 Task: Add Sprouts Himalayan Sea Salt Grinder to the cart.
Action: Mouse moved to (17, 65)
Screenshot: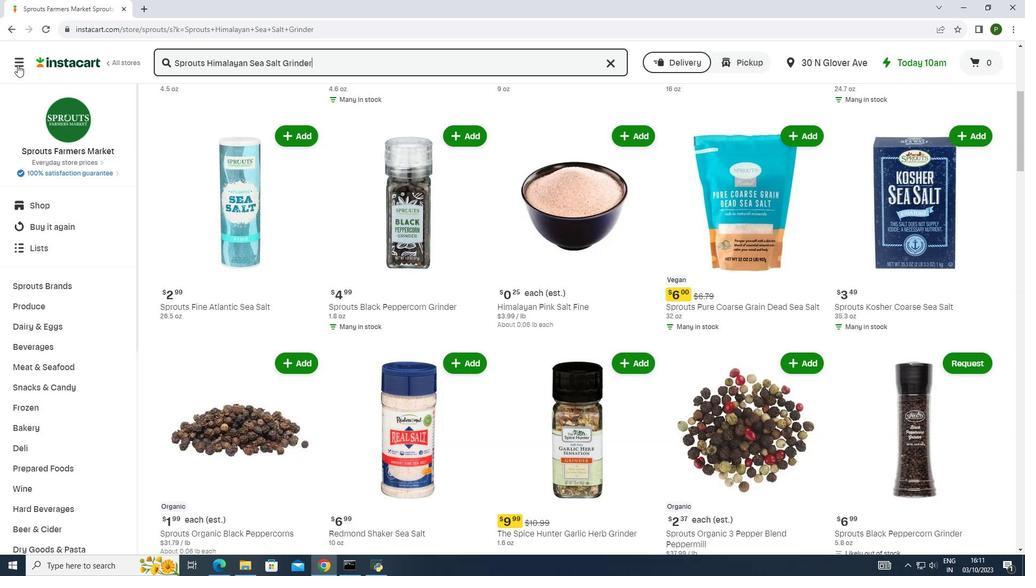 
Action: Mouse pressed left at (17, 65)
Screenshot: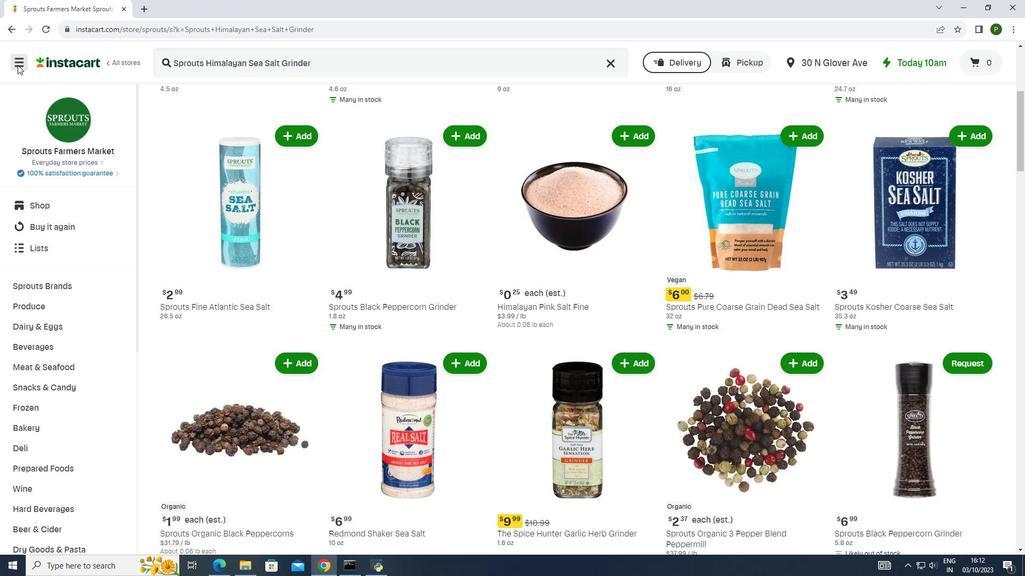 
Action: Mouse moved to (47, 275)
Screenshot: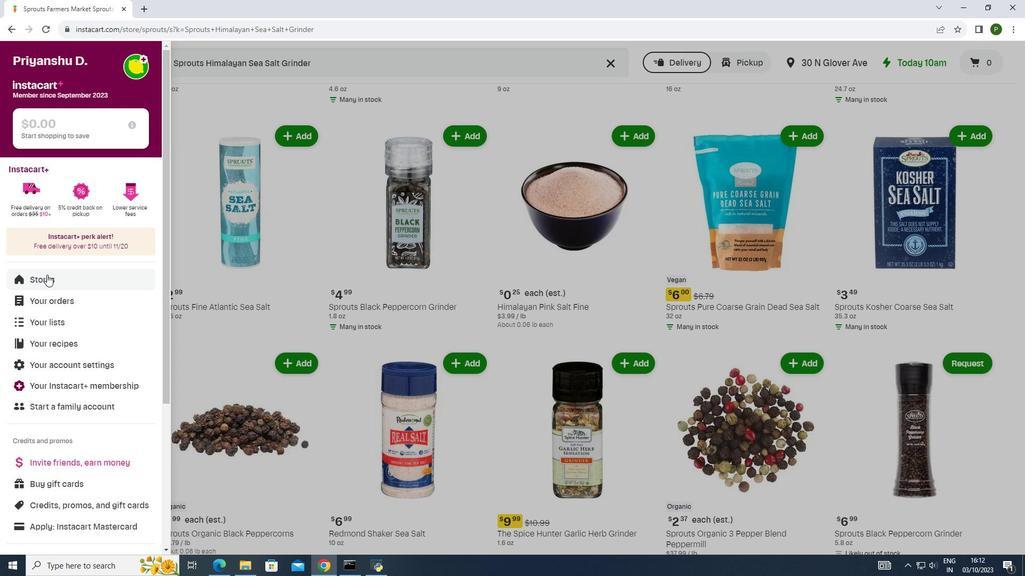
Action: Mouse pressed left at (47, 275)
Screenshot: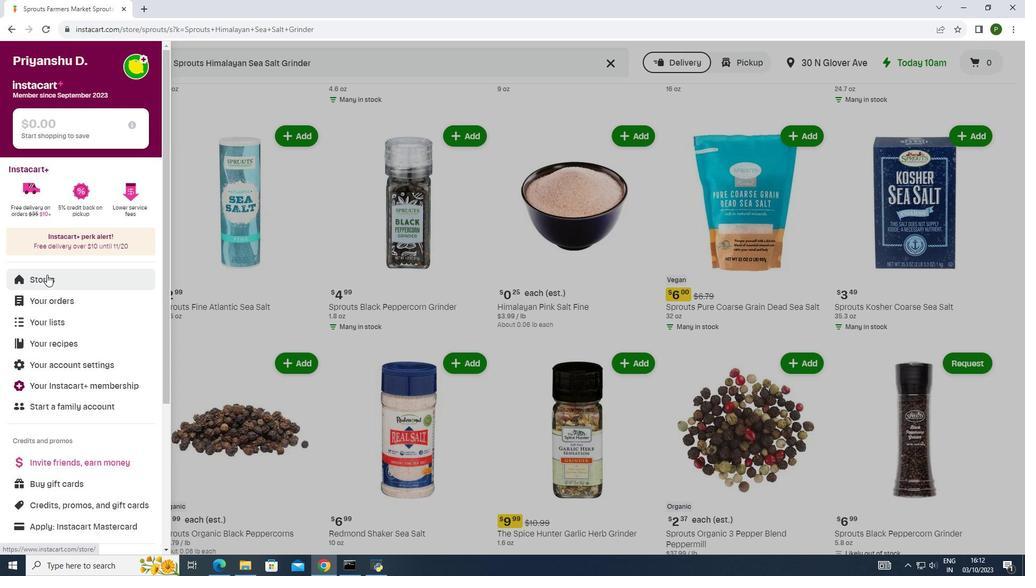 
Action: Mouse moved to (239, 110)
Screenshot: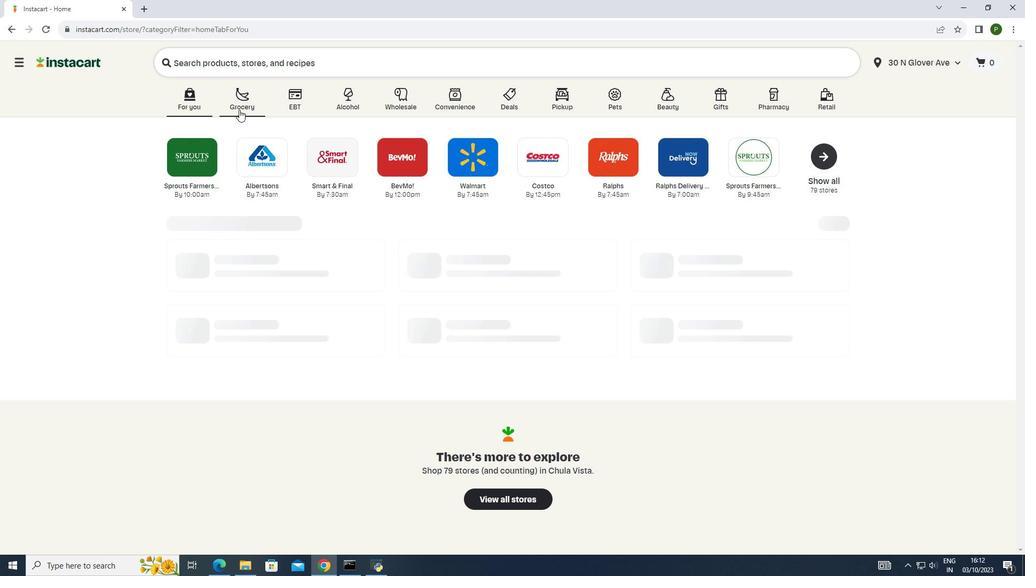 
Action: Mouse pressed left at (239, 110)
Screenshot: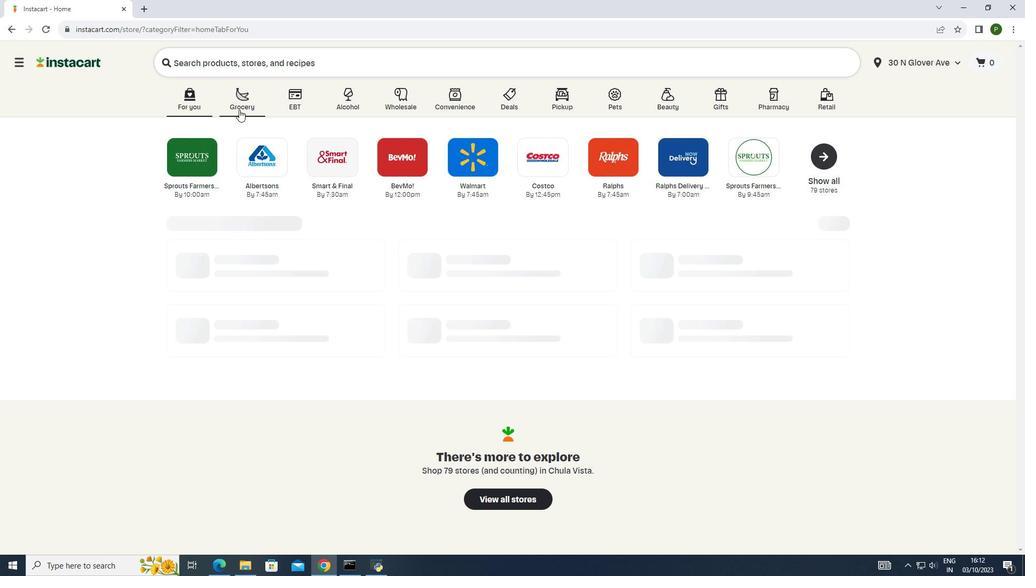 
Action: Mouse moved to (539, 157)
Screenshot: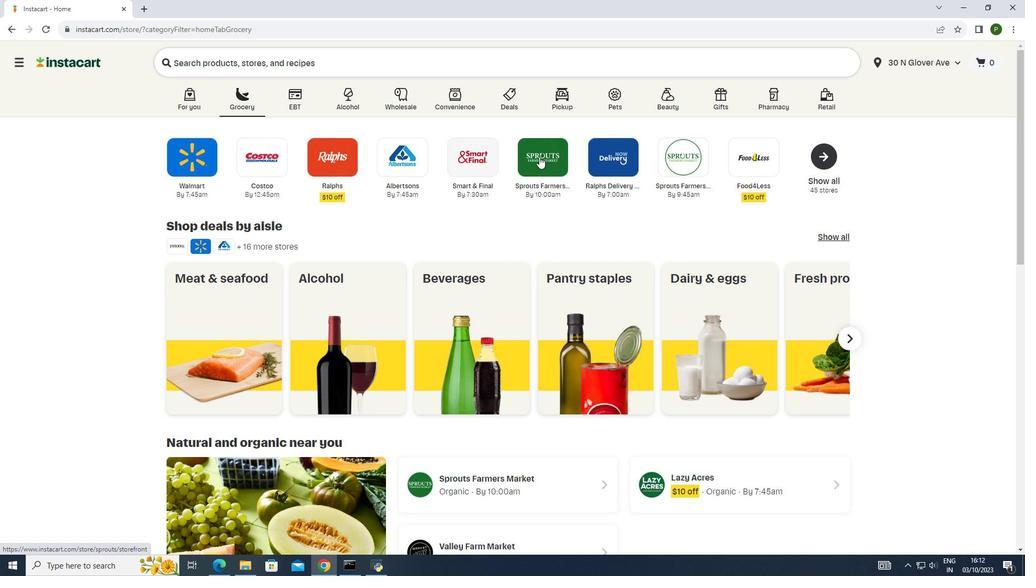 
Action: Mouse pressed left at (539, 157)
Screenshot: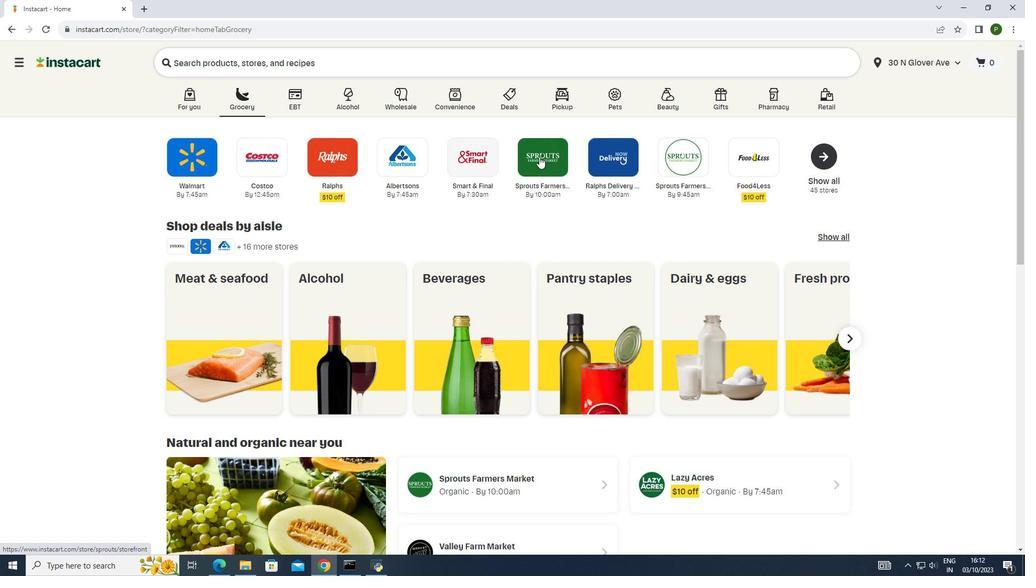 
Action: Mouse moved to (77, 288)
Screenshot: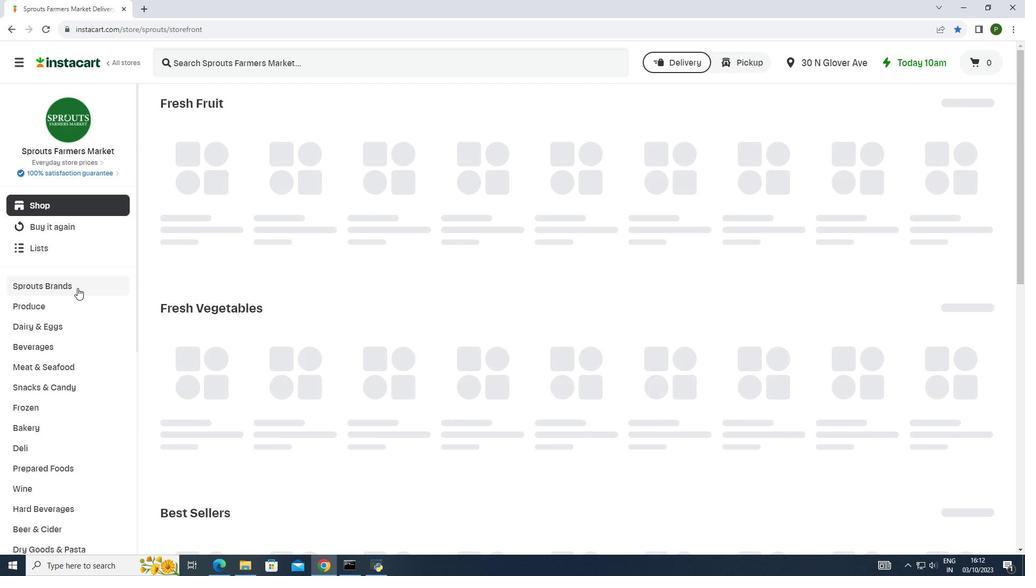 
Action: Mouse pressed left at (77, 288)
Screenshot: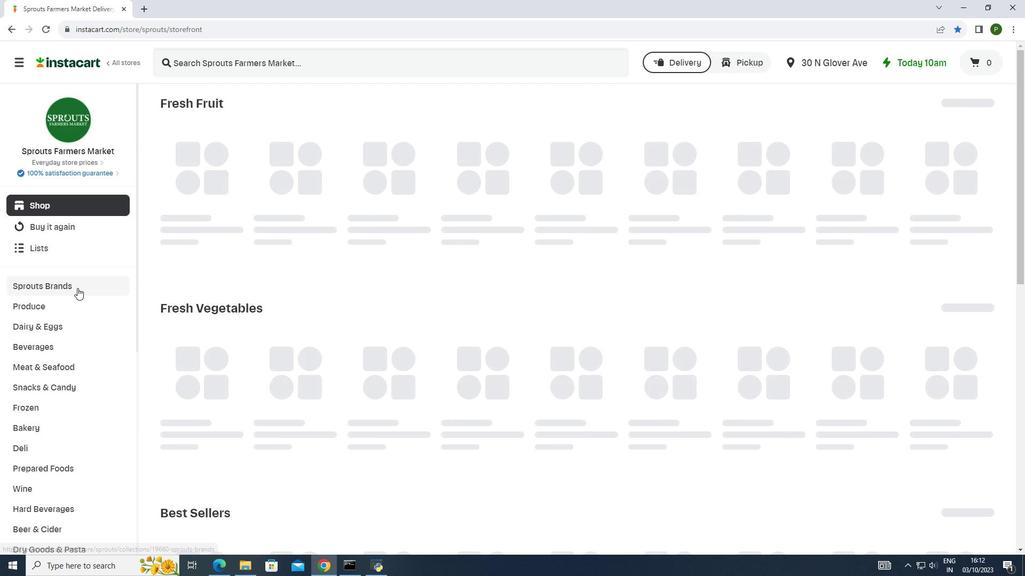 
Action: Mouse moved to (52, 364)
Screenshot: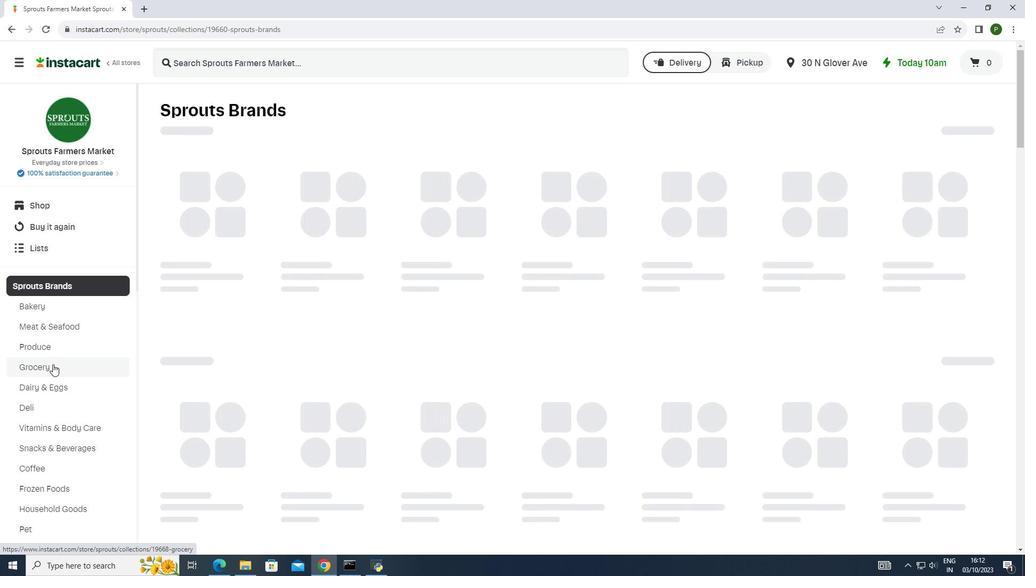 
Action: Mouse pressed left at (52, 364)
Screenshot: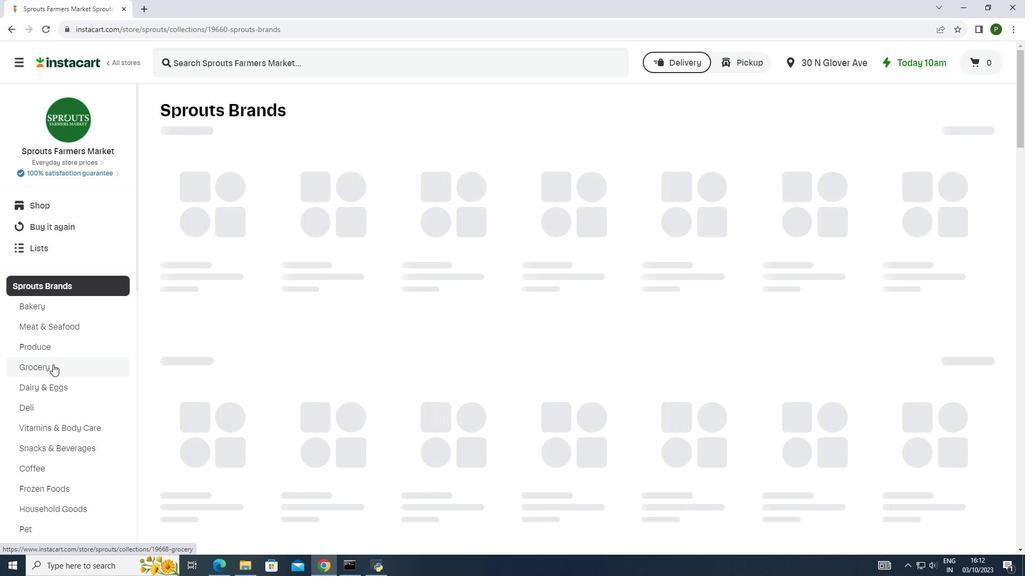 
Action: Mouse moved to (215, 213)
Screenshot: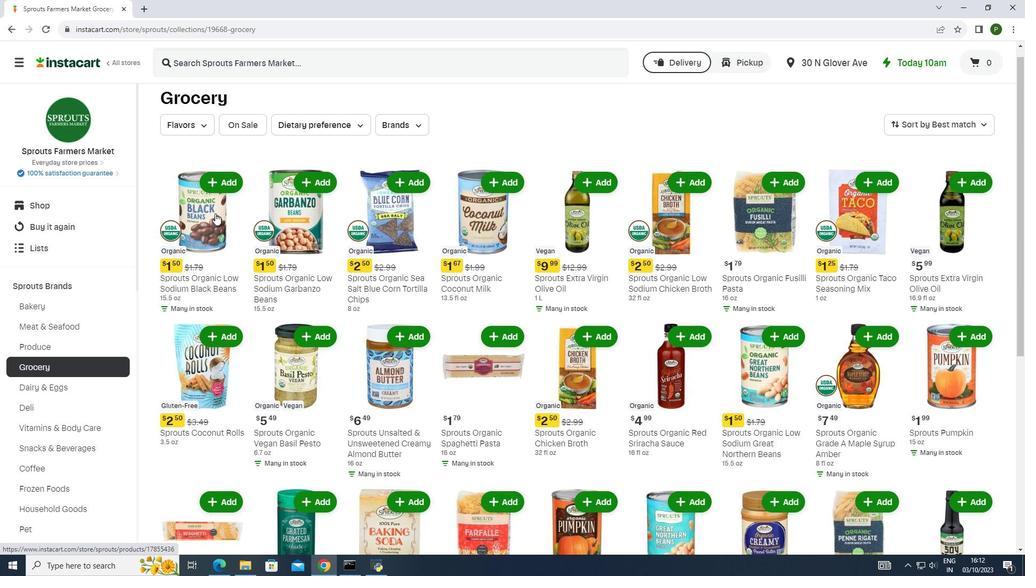 
Action: Mouse scrolled (215, 213) with delta (0, 0)
Screenshot: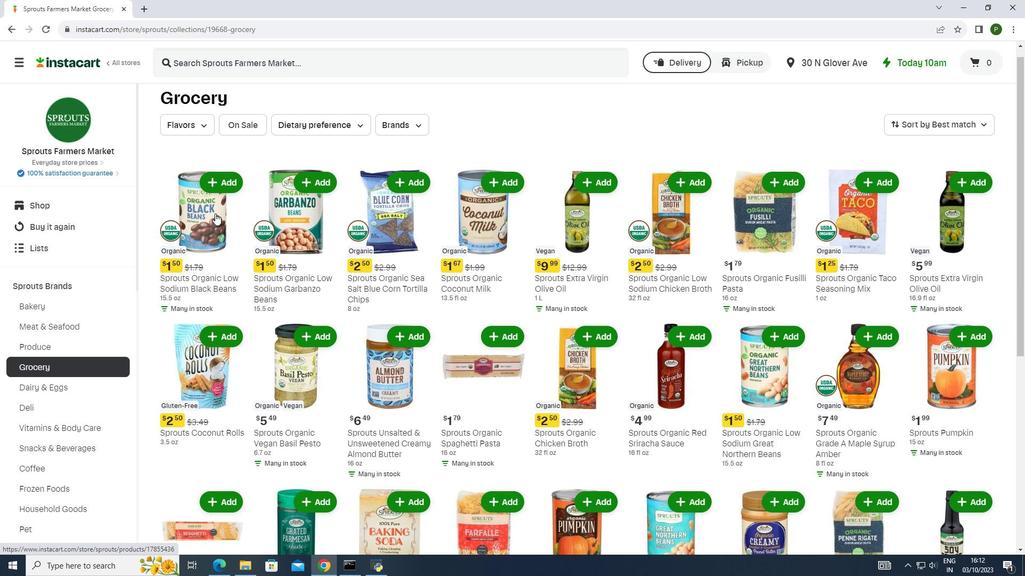
Action: Mouse moved to (216, 213)
Screenshot: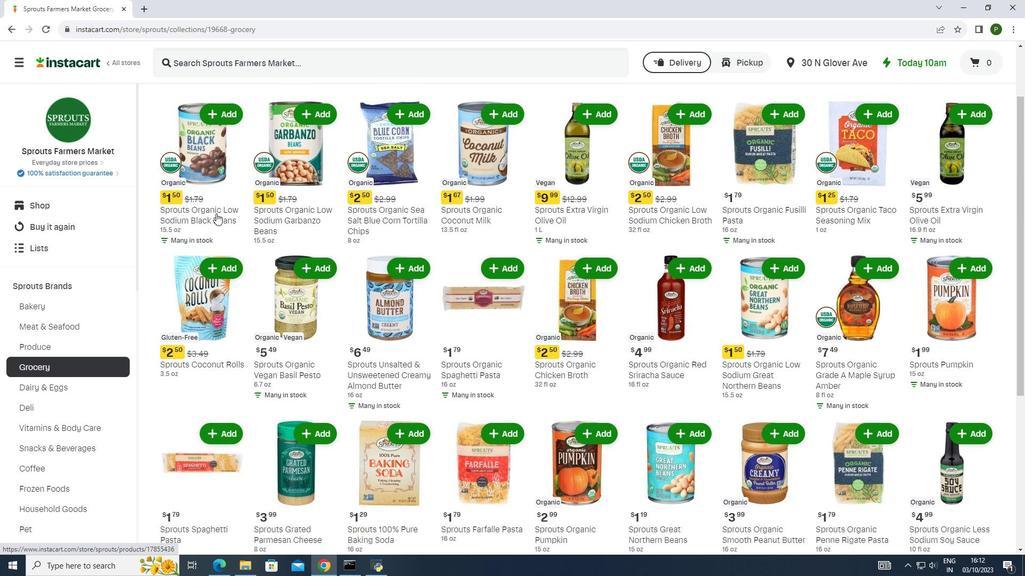 
Action: Mouse scrolled (216, 213) with delta (0, 0)
Screenshot: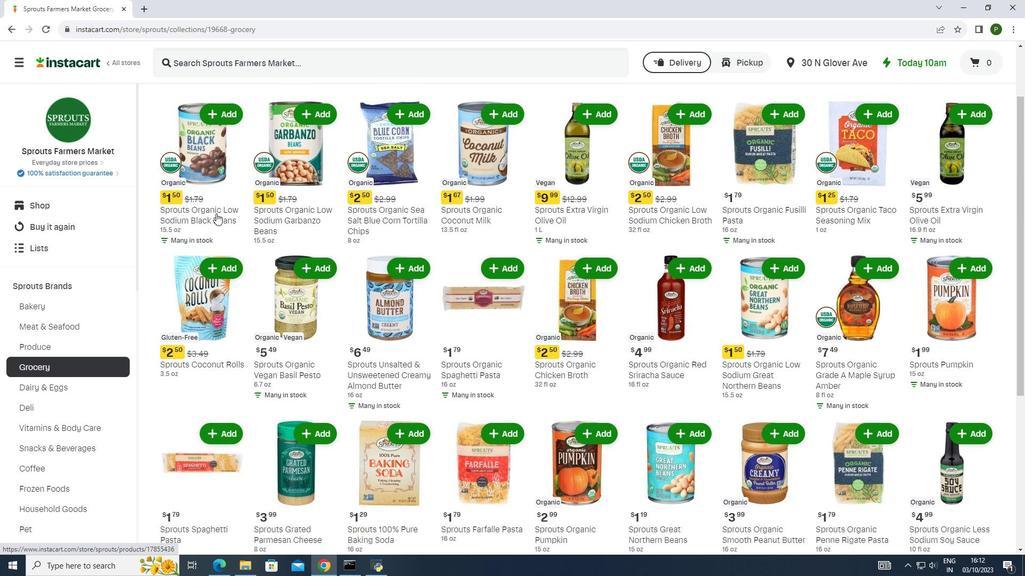 
Action: Mouse scrolled (216, 213) with delta (0, 0)
Screenshot: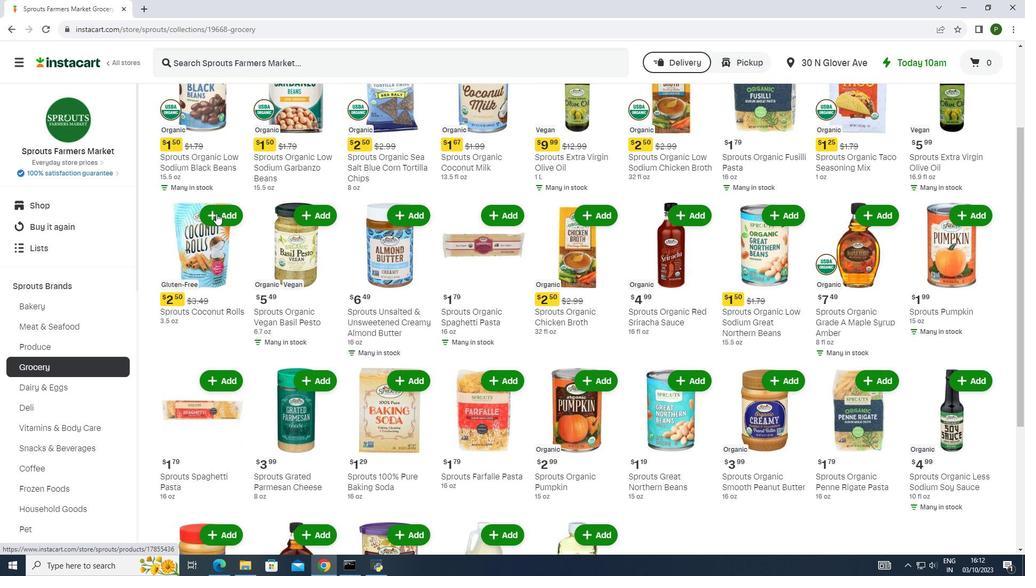
Action: Mouse scrolled (216, 213) with delta (0, 0)
Screenshot: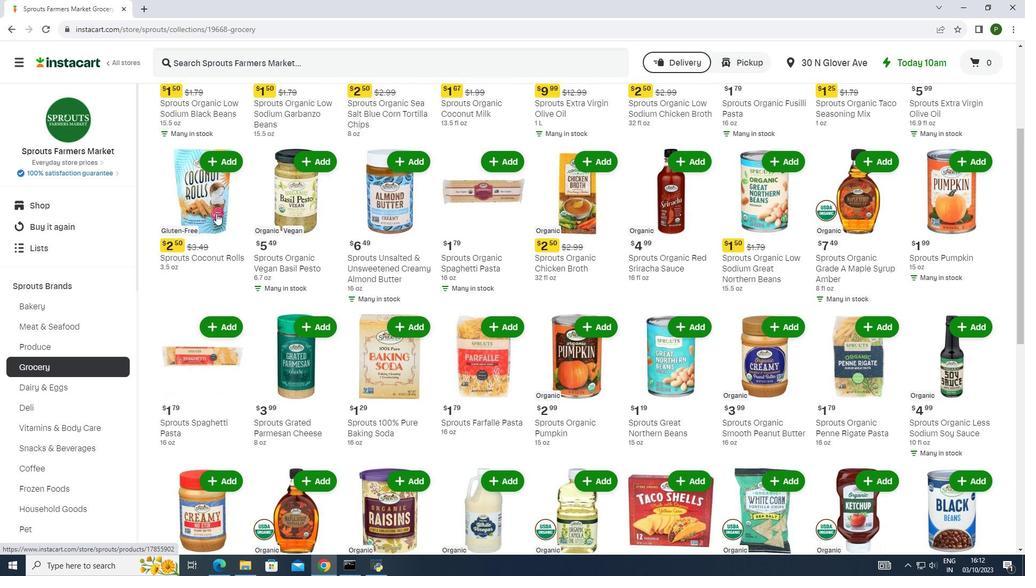 
Action: Mouse scrolled (216, 213) with delta (0, 0)
Screenshot: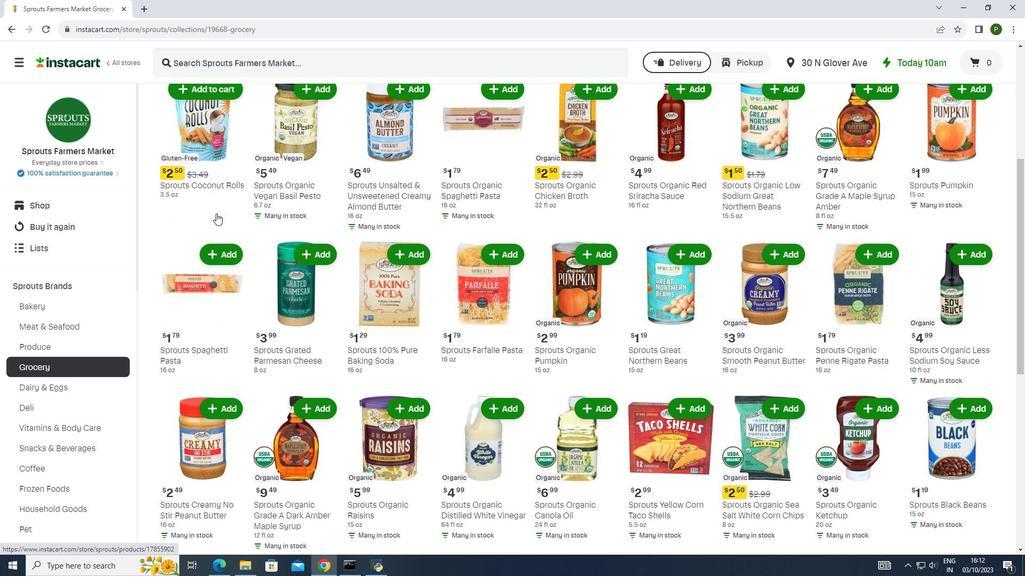 
Action: Mouse scrolled (216, 213) with delta (0, 0)
Screenshot: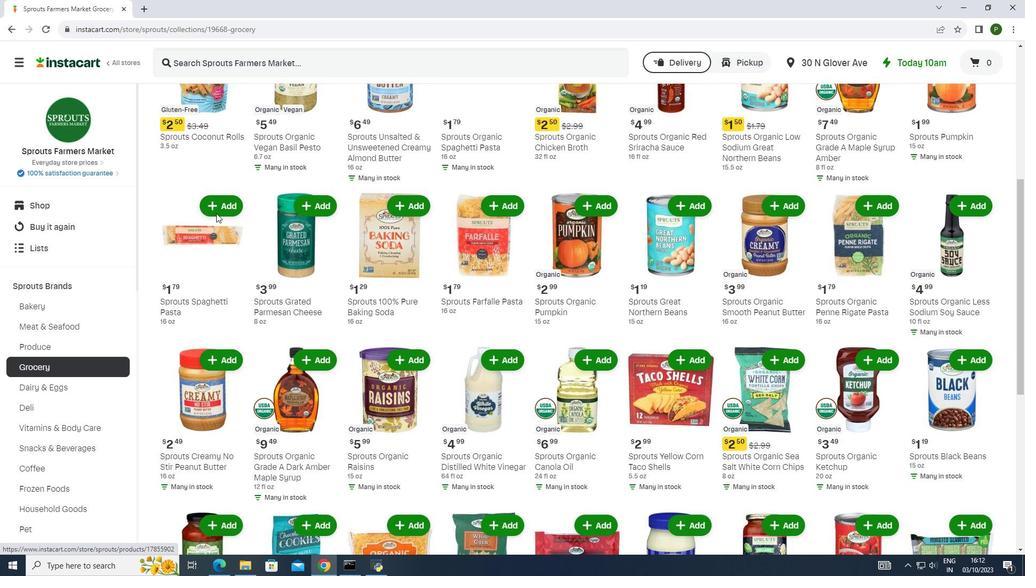 
Action: Mouse scrolled (216, 213) with delta (0, 0)
Screenshot: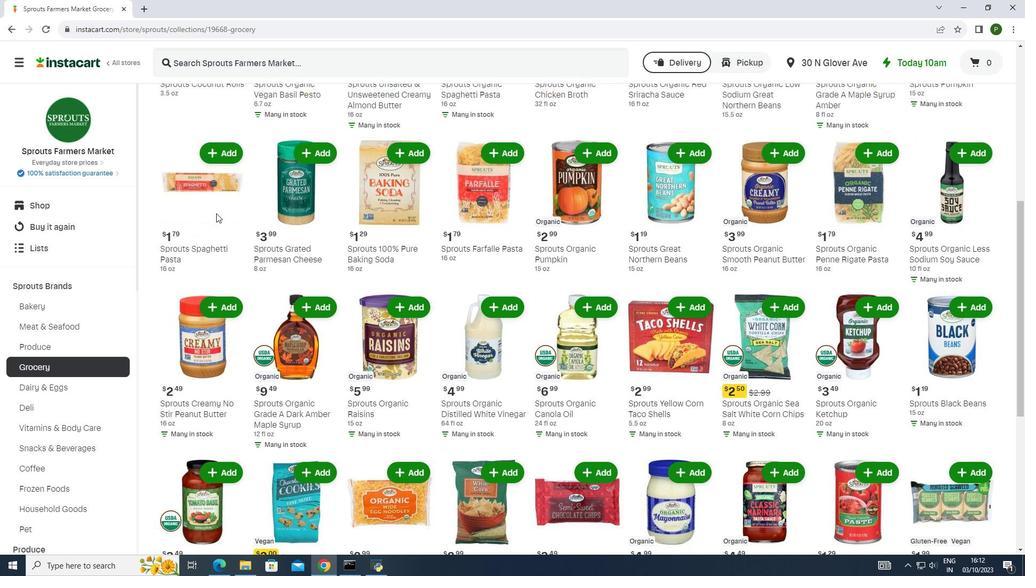 
Action: Mouse scrolled (216, 213) with delta (0, 0)
Screenshot: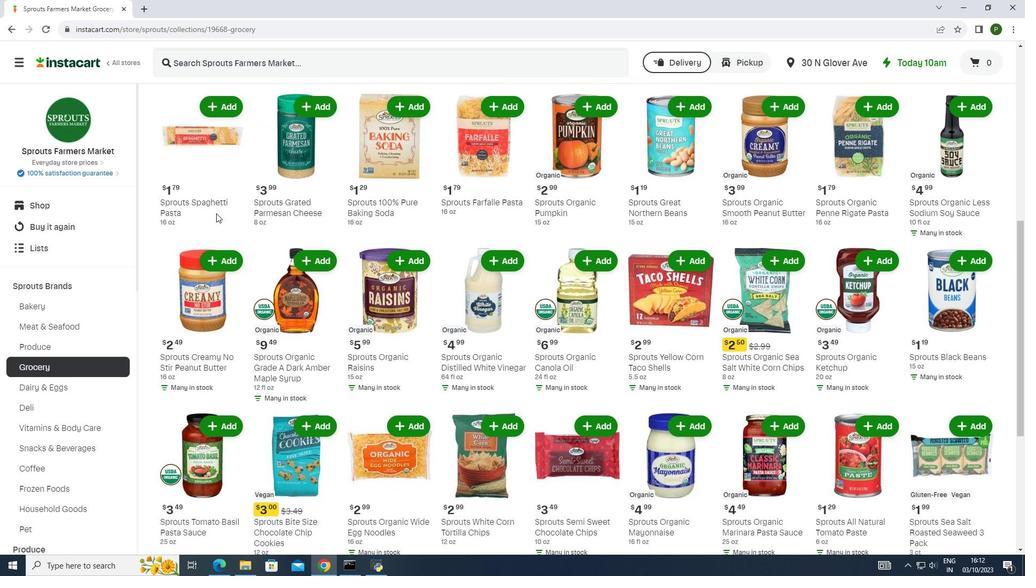 
Action: Mouse scrolled (216, 213) with delta (0, 0)
Screenshot: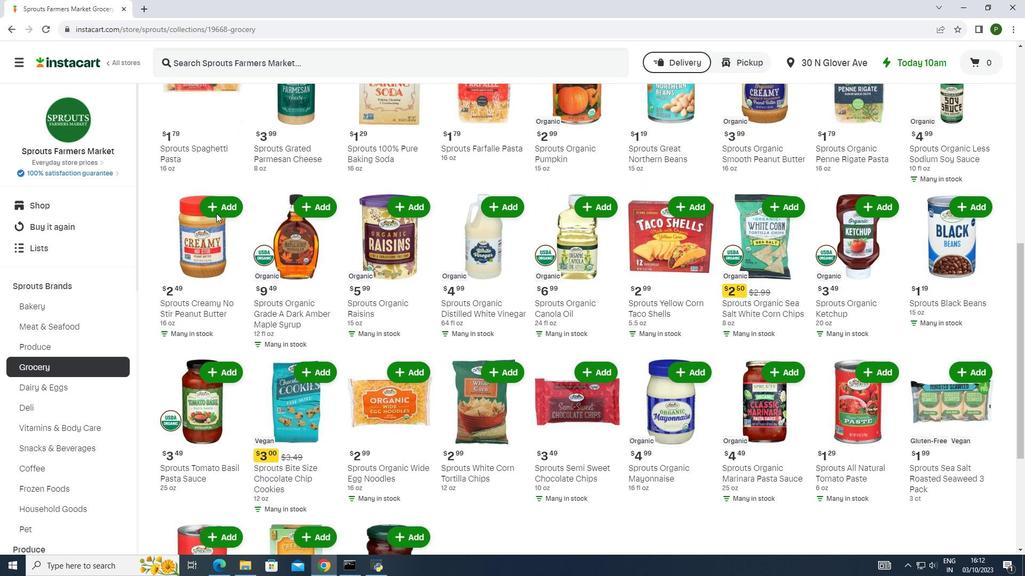 
Action: Mouse scrolled (216, 213) with delta (0, 0)
Screenshot: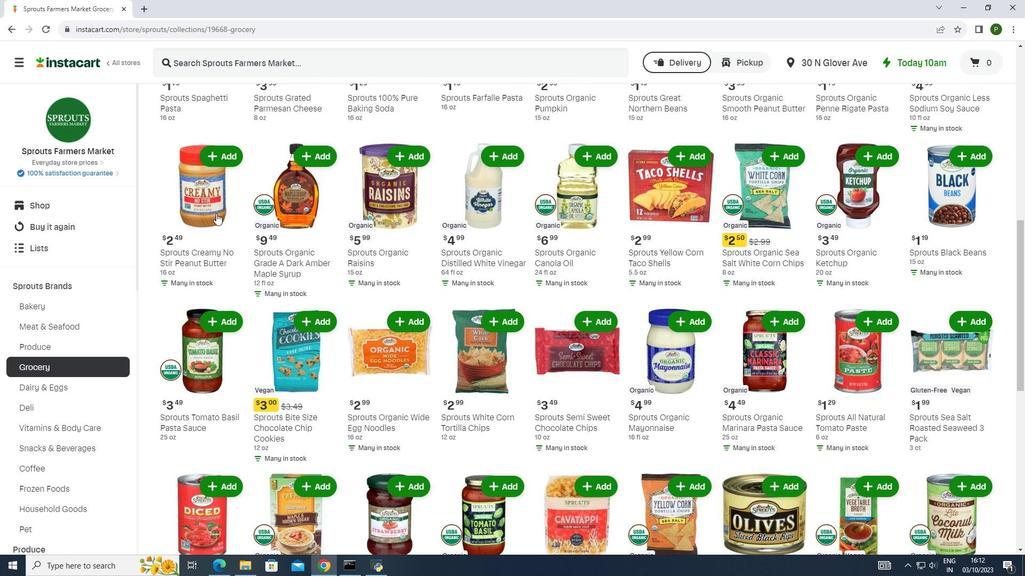 
Action: Mouse scrolled (216, 213) with delta (0, 0)
Screenshot: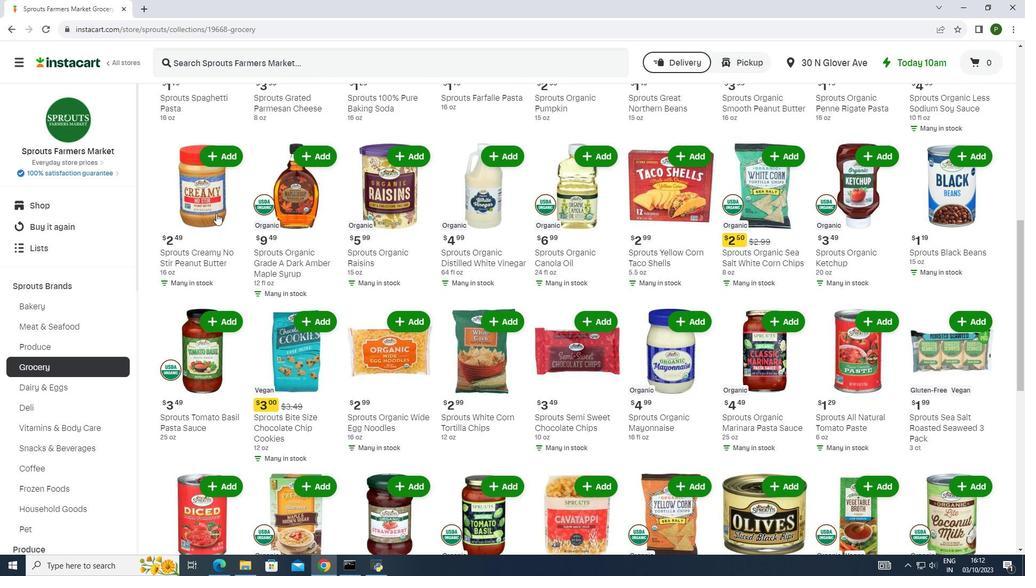 
Action: Mouse scrolled (216, 213) with delta (0, 0)
Screenshot: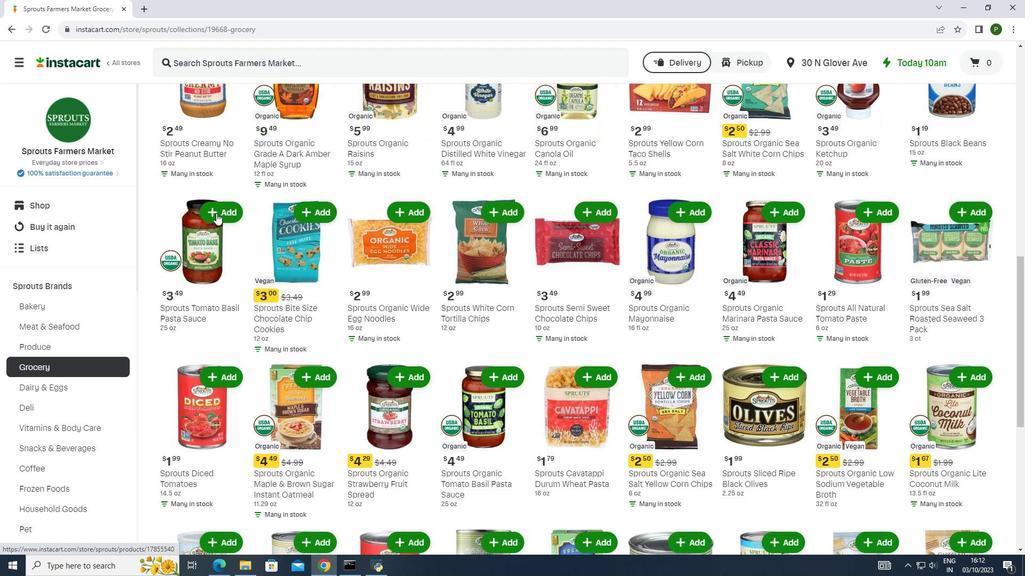 
Action: Mouse scrolled (216, 213) with delta (0, 0)
Screenshot: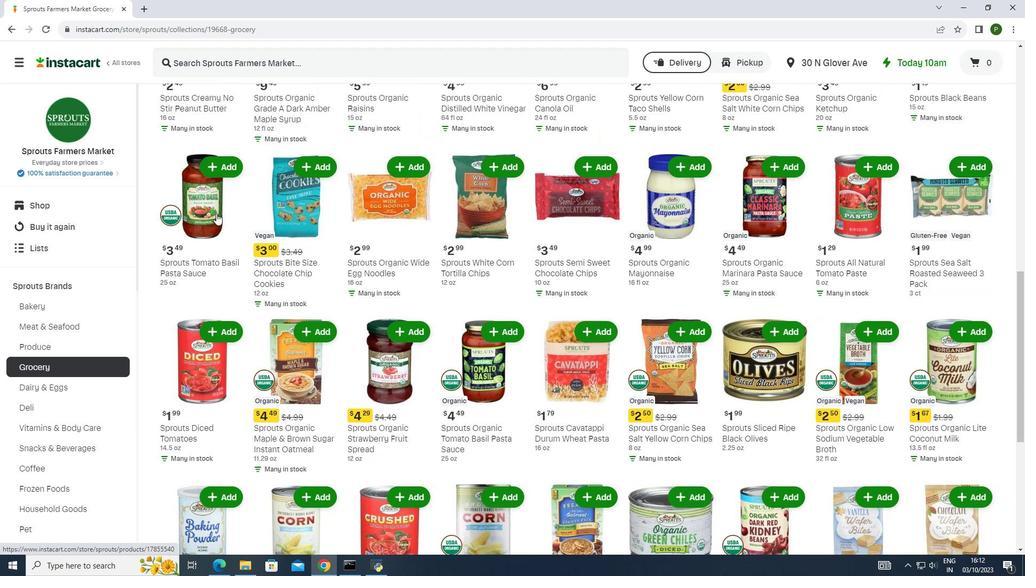 
Action: Mouse scrolled (216, 213) with delta (0, 0)
Screenshot: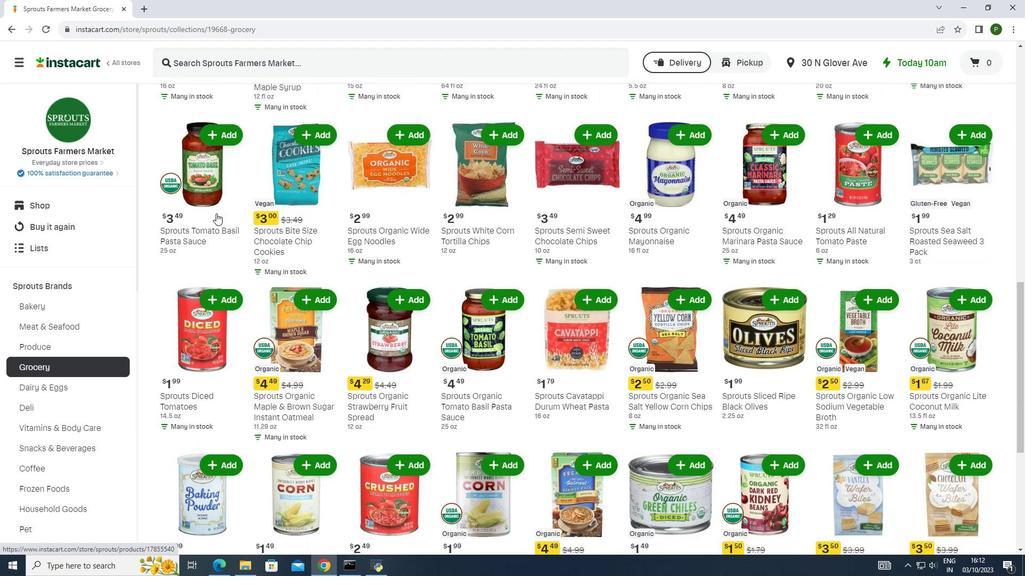 
Action: Mouse moved to (216, 214)
Screenshot: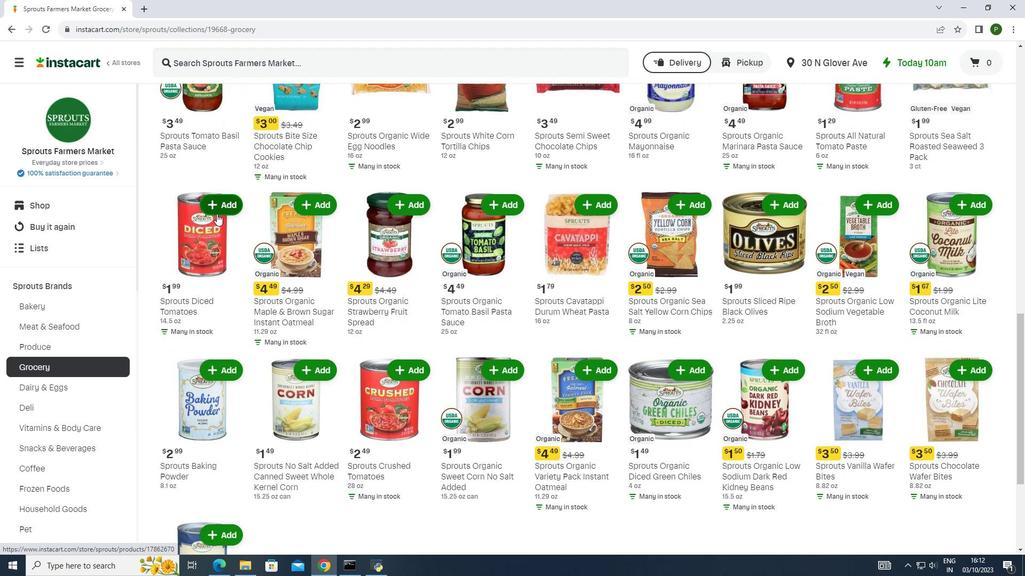 
Action: Mouse scrolled (216, 213) with delta (0, 0)
Screenshot: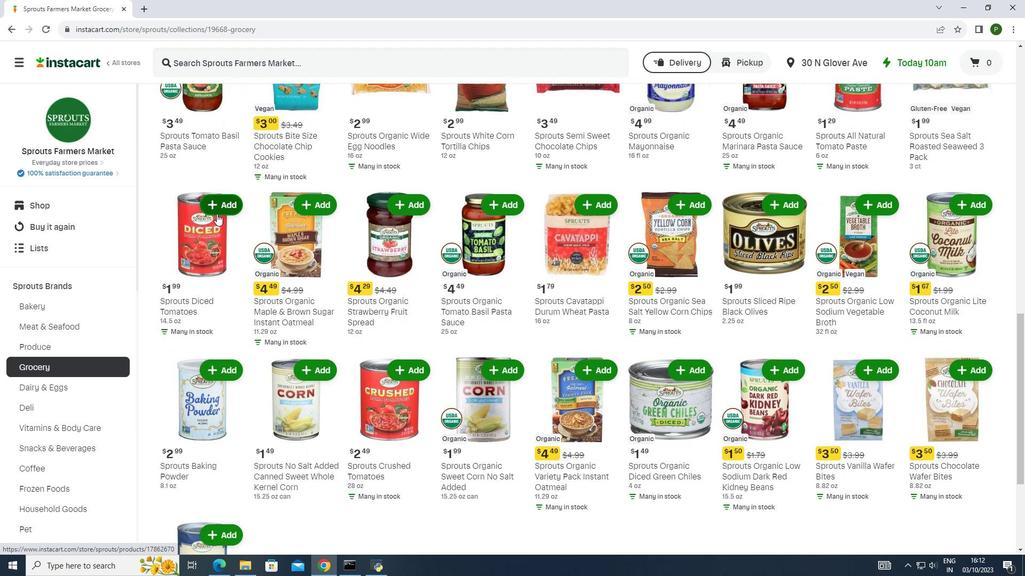 
Action: Mouse scrolled (216, 213) with delta (0, 0)
Screenshot: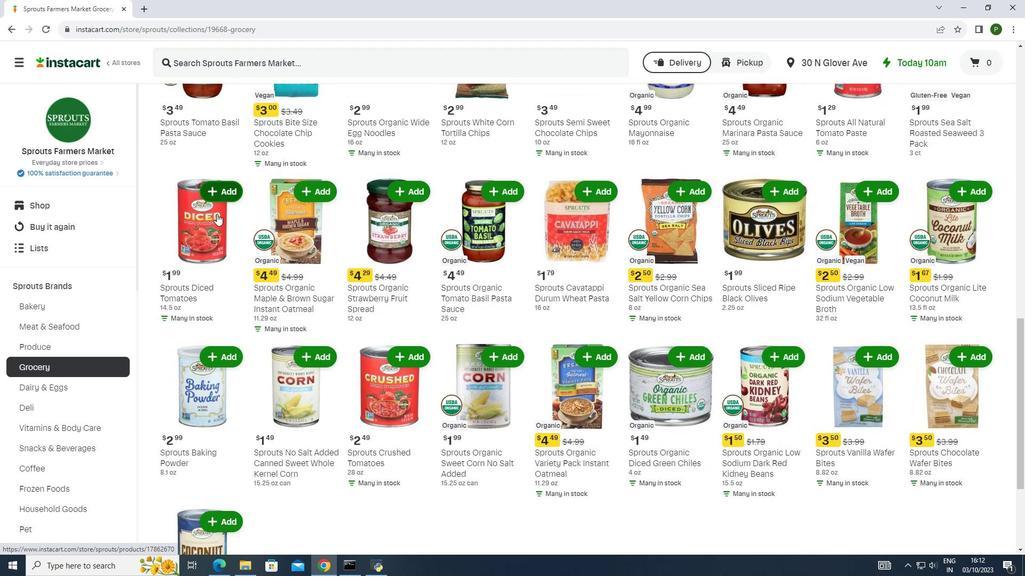 
Action: Mouse scrolled (216, 213) with delta (0, 0)
Screenshot: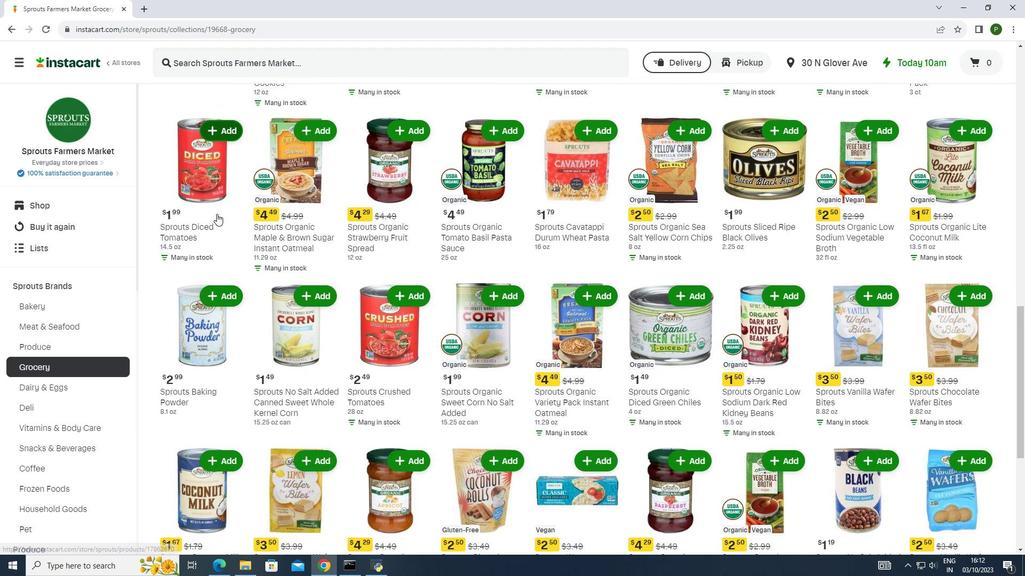 
Action: Mouse scrolled (216, 213) with delta (0, 0)
Screenshot: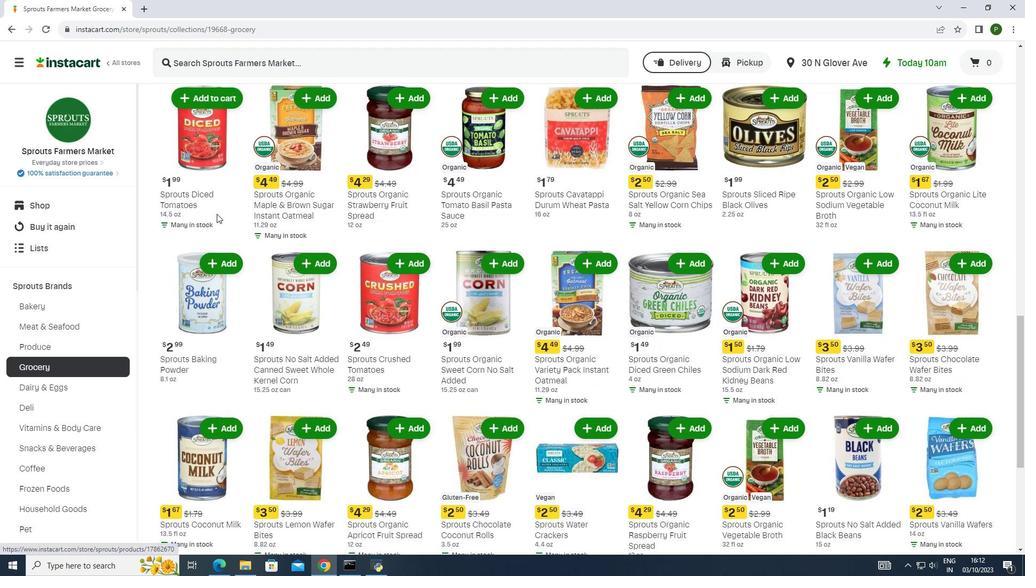 
Action: Mouse scrolled (216, 213) with delta (0, 0)
Screenshot: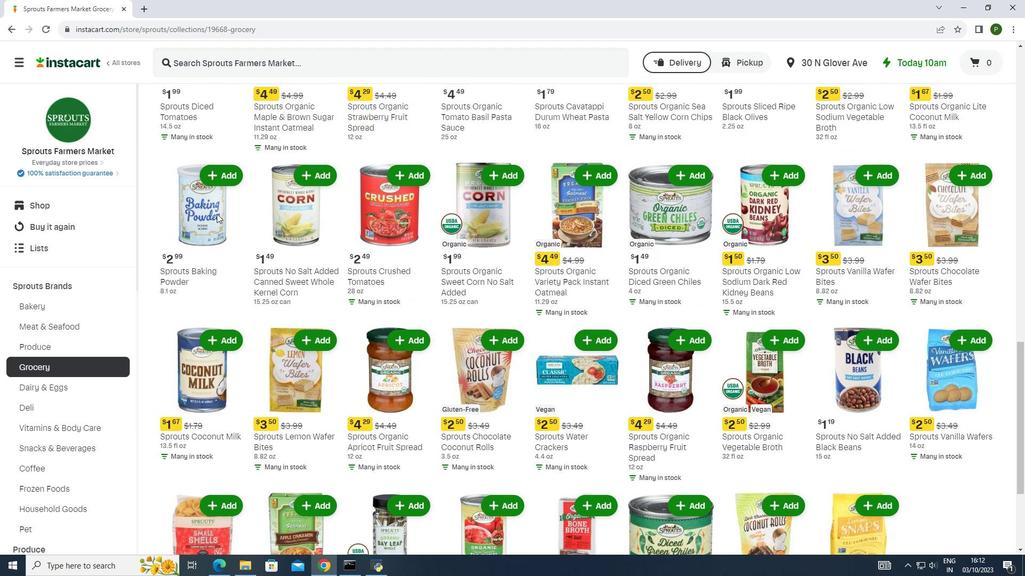 
Action: Mouse scrolled (216, 213) with delta (0, 0)
Screenshot: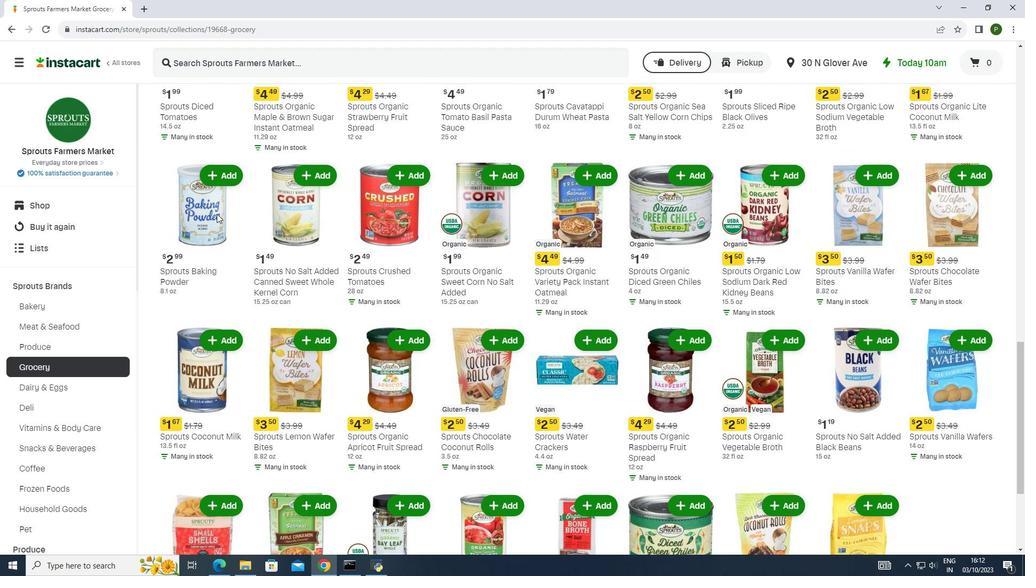 
Action: Mouse scrolled (216, 213) with delta (0, 0)
Screenshot: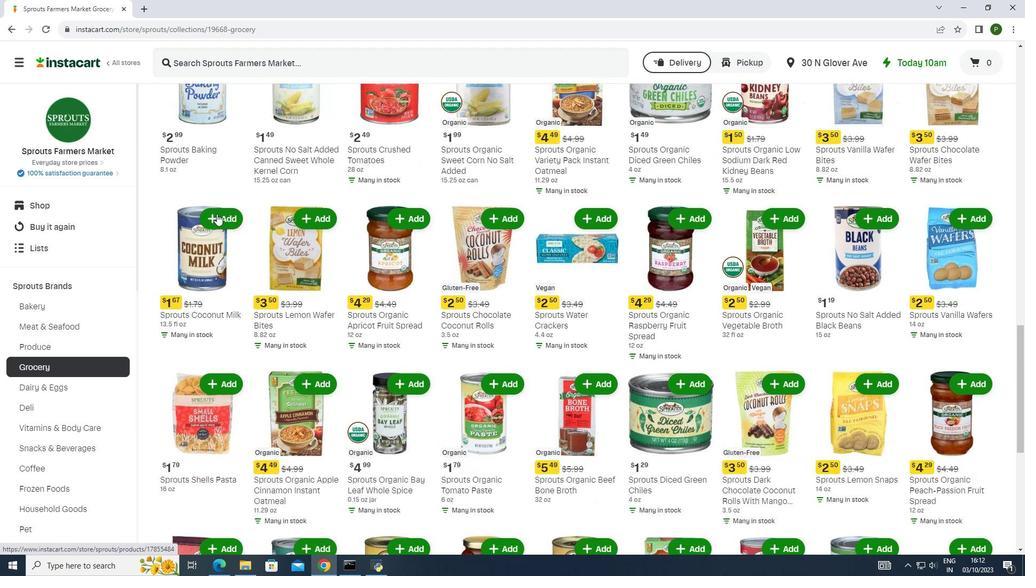 
Action: Mouse scrolled (216, 213) with delta (0, 0)
Screenshot: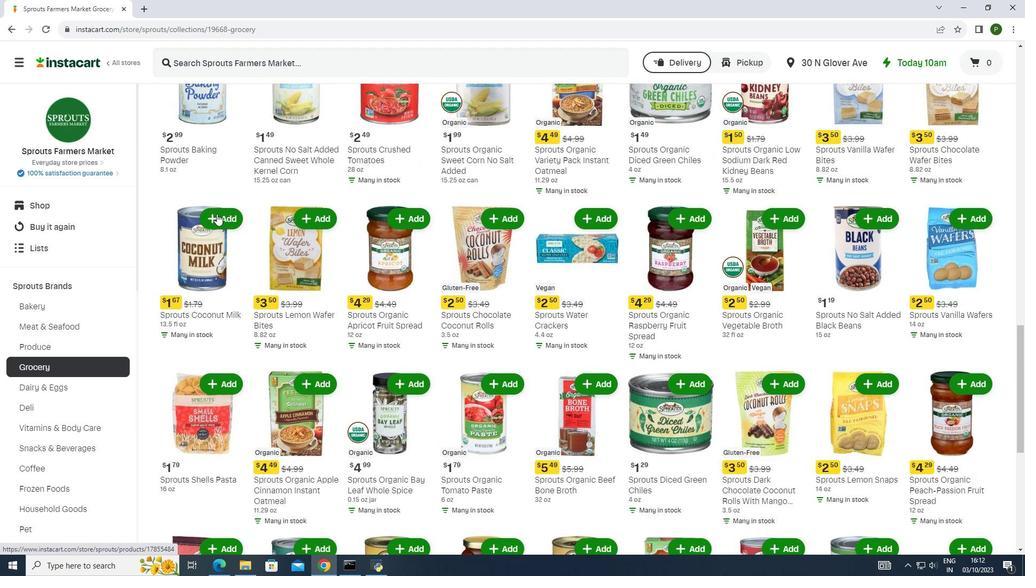 
Action: Mouse scrolled (216, 213) with delta (0, 0)
Screenshot: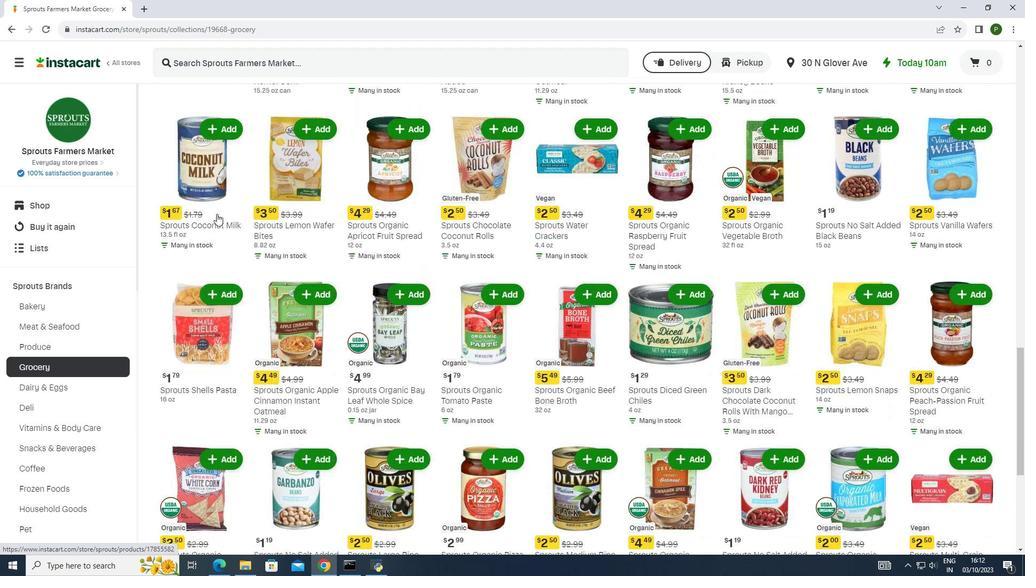 
Action: Mouse scrolled (216, 213) with delta (0, 0)
Screenshot: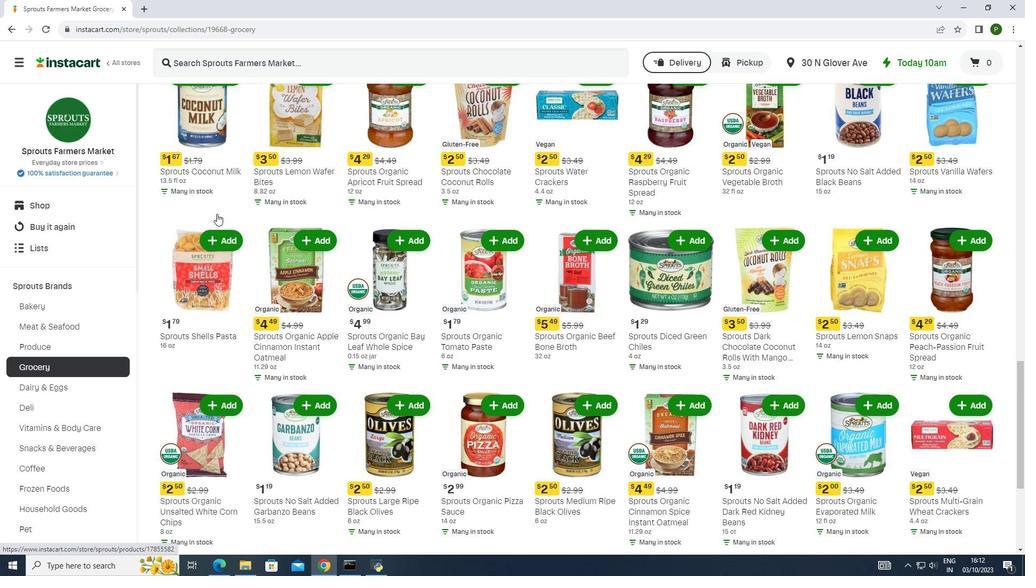 
Action: Mouse scrolled (216, 213) with delta (0, 0)
Screenshot: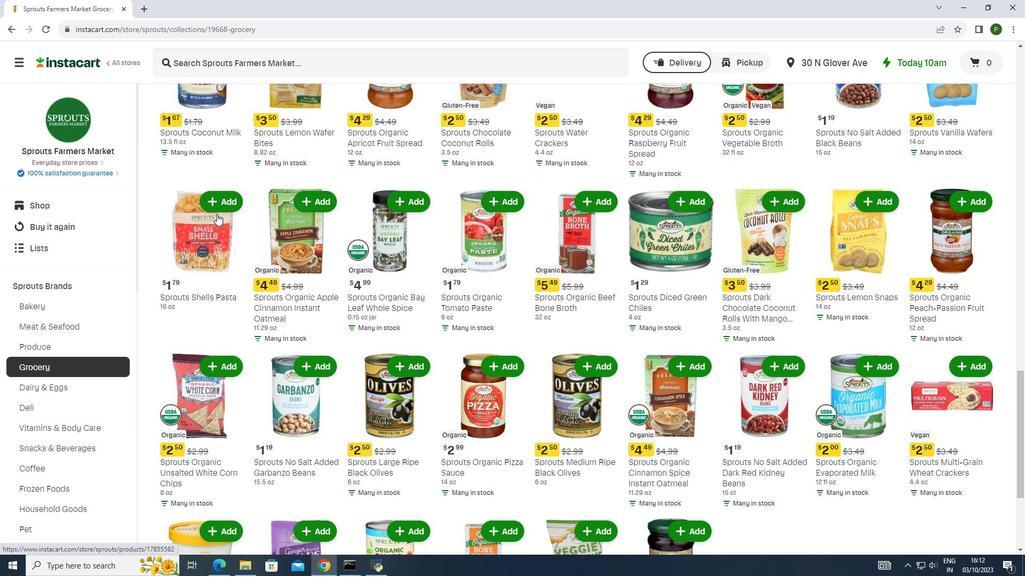 
Action: Mouse scrolled (216, 213) with delta (0, 0)
Screenshot: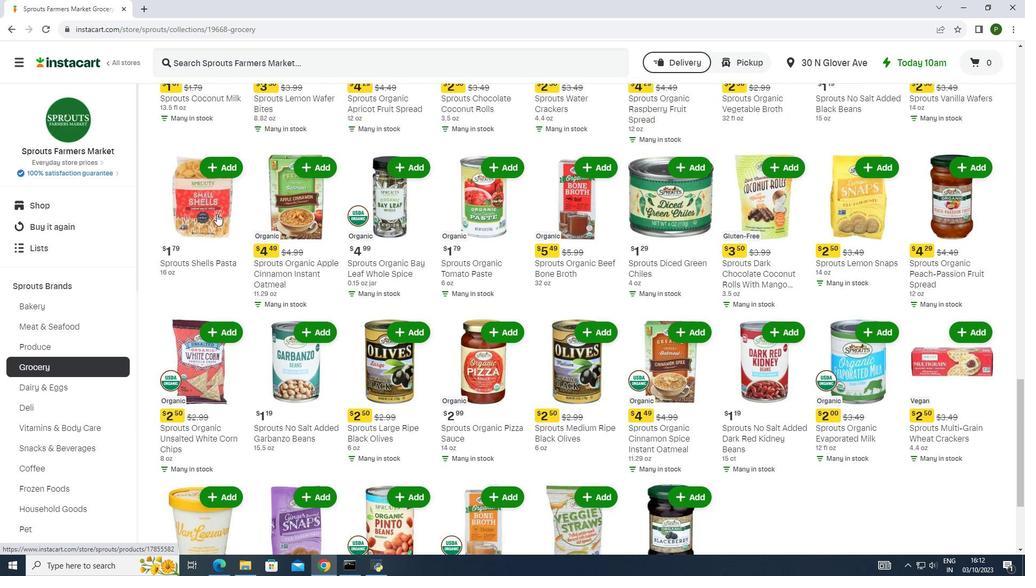 
Action: Mouse scrolled (216, 213) with delta (0, 0)
Screenshot: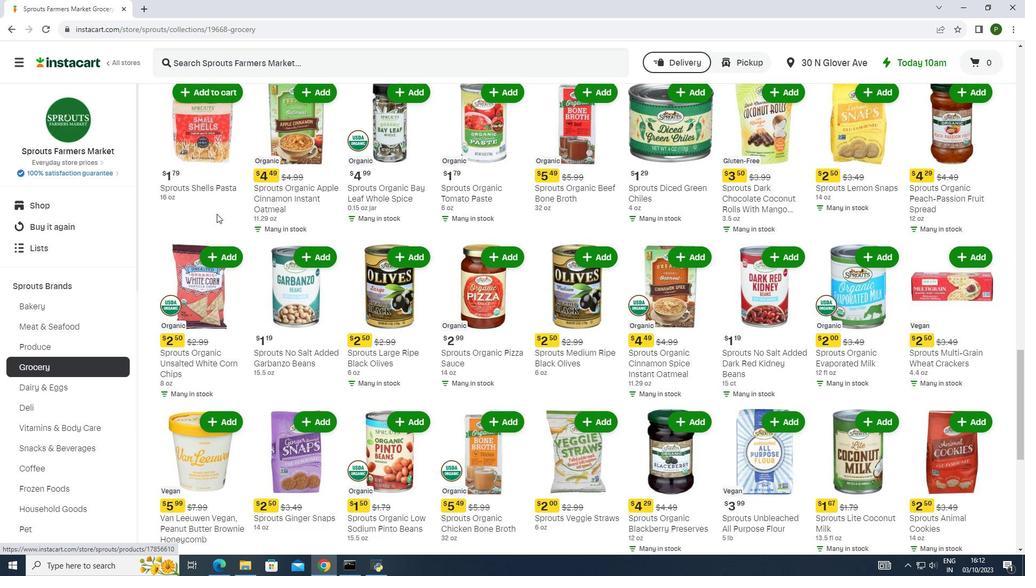 
Action: Mouse scrolled (216, 213) with delta (0, 0)
Screenshot: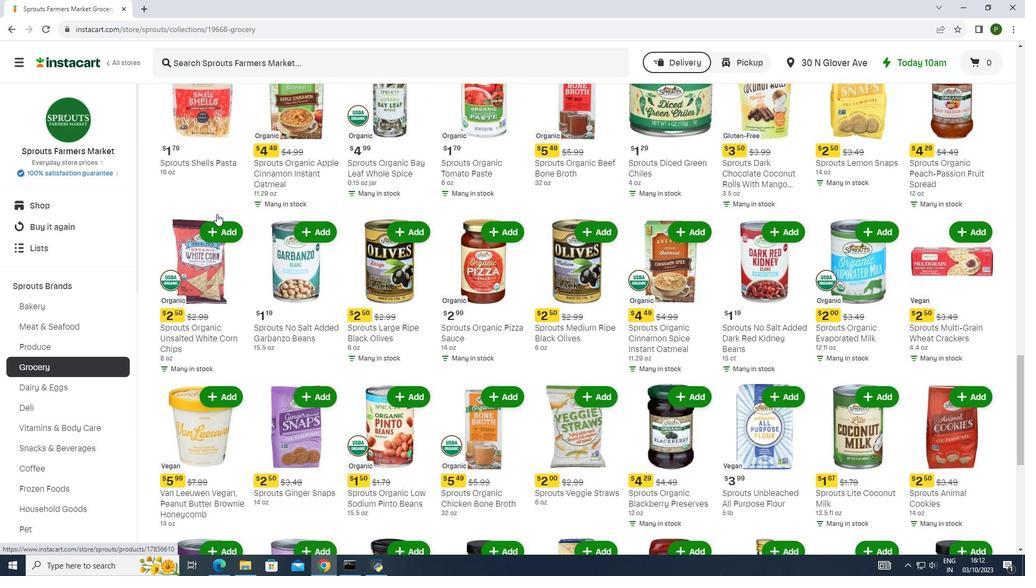 
Action: Mouse scrolled (216, 213) with delta (0, 0)
Screenshot: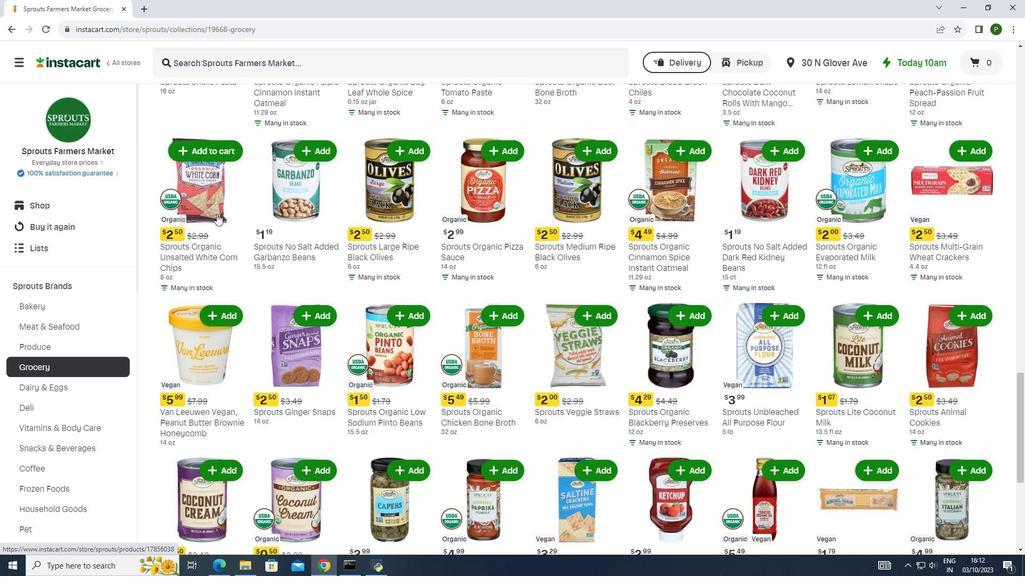 
Action: Mouse scrolled (216, 213) with delta (0, 0)
Screenshot: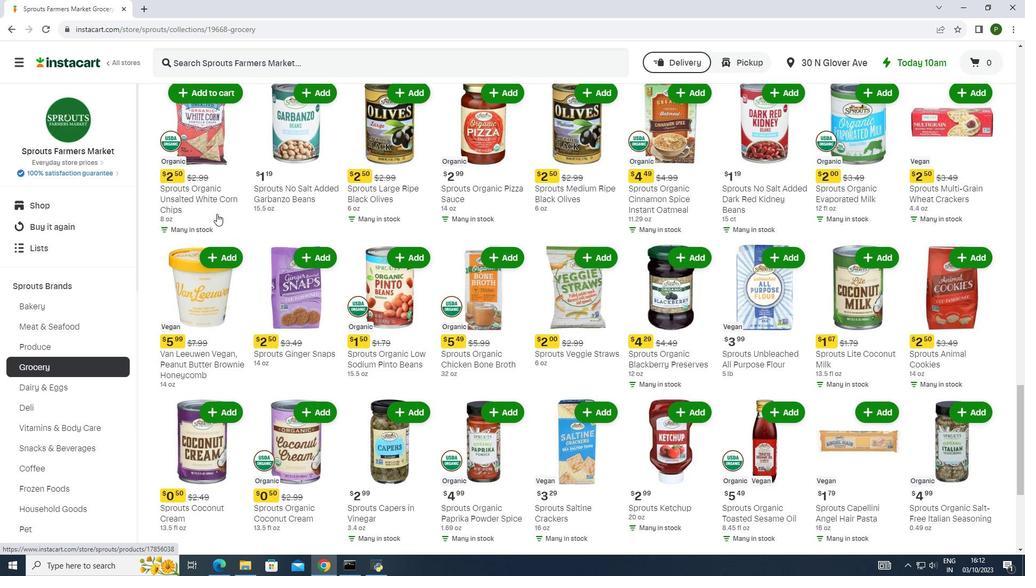 
Action: Mouse scrolled (216, 213) with delta (0, 0)
Screenshot: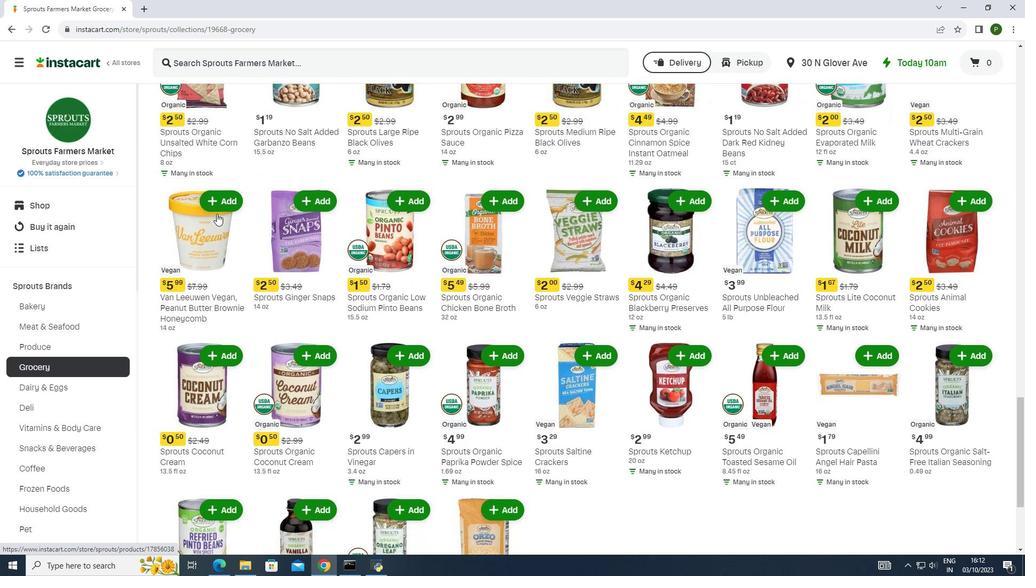 
Action: Mouse scrolled (216, 213) with delta (0, 0)
Screenshot: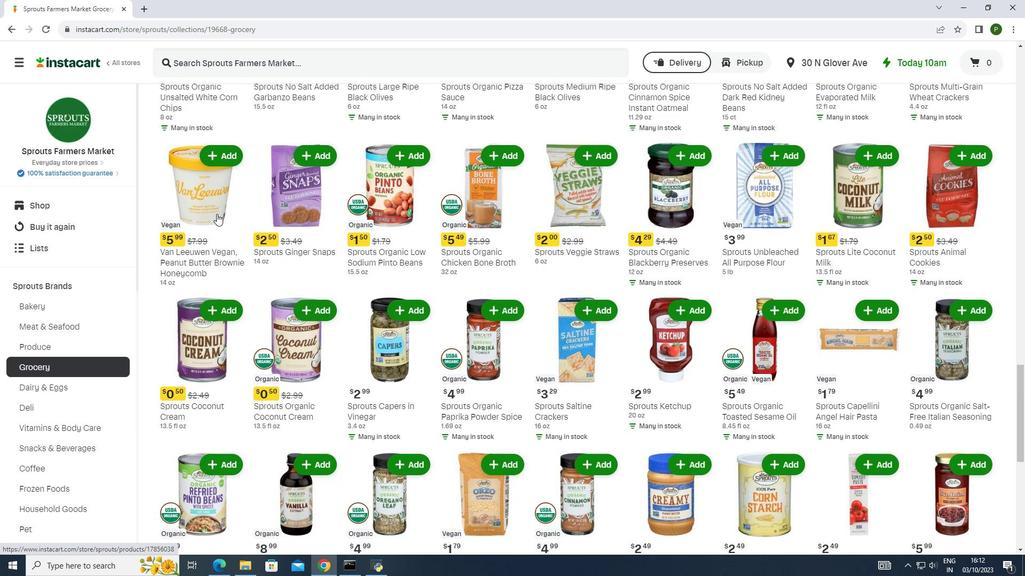 
Action: Mouse scrolled (216, 213) with delta (0, 0)
Screenshot: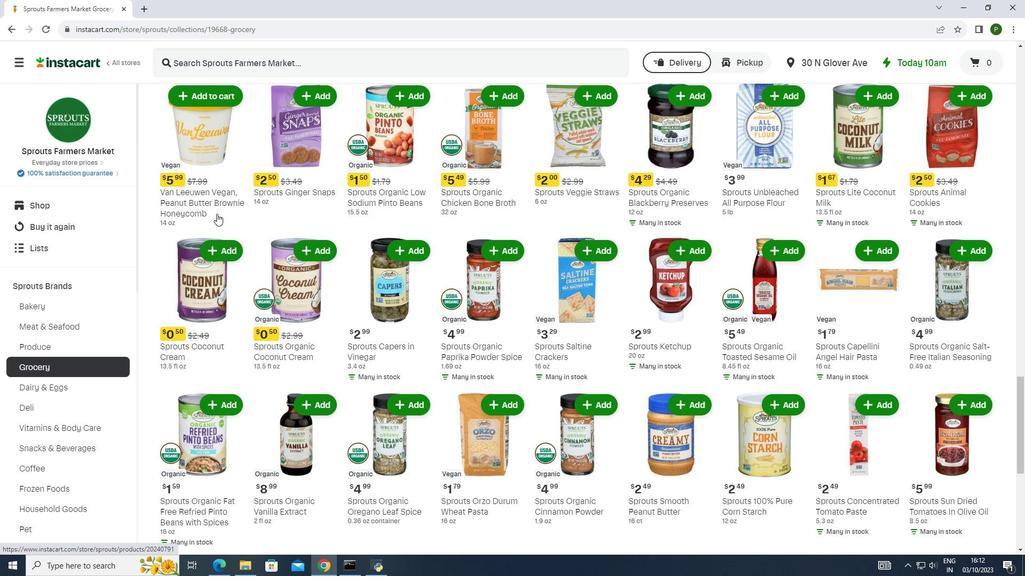 
Action: Mouse scrolled (216, 213) with delta (0, 0)
Screenshot: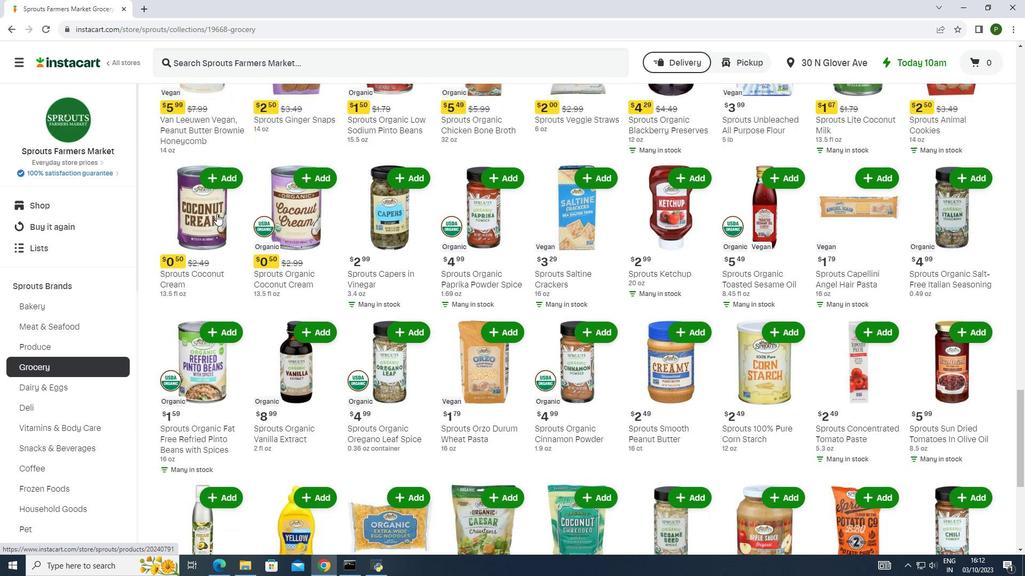 
Action: Mouse scrolled (216, 213) with delta (0, 0)
Screenshot: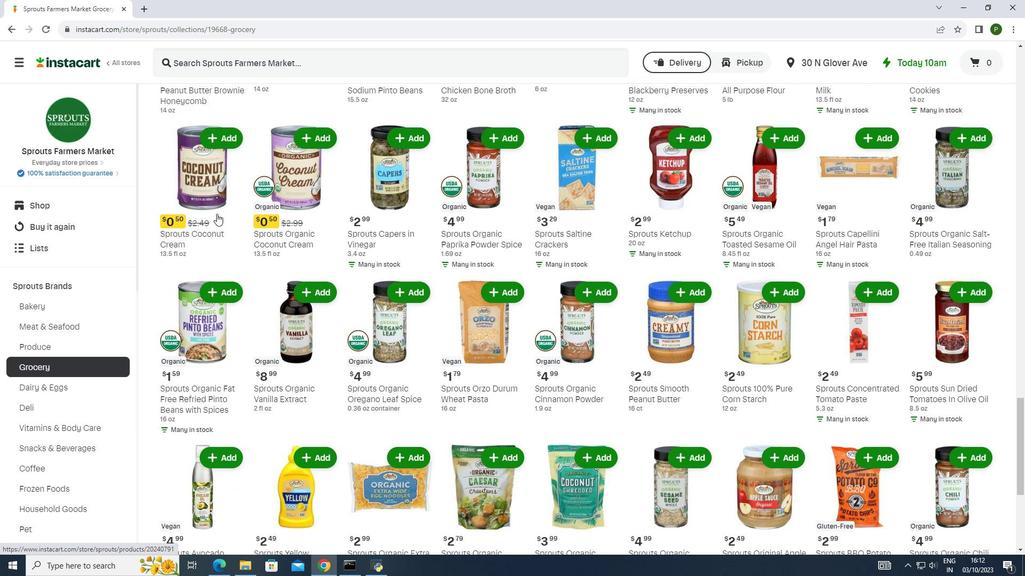 
Action: Mouse scrolled (216, 213) with delta (0, 0)
Screenshot: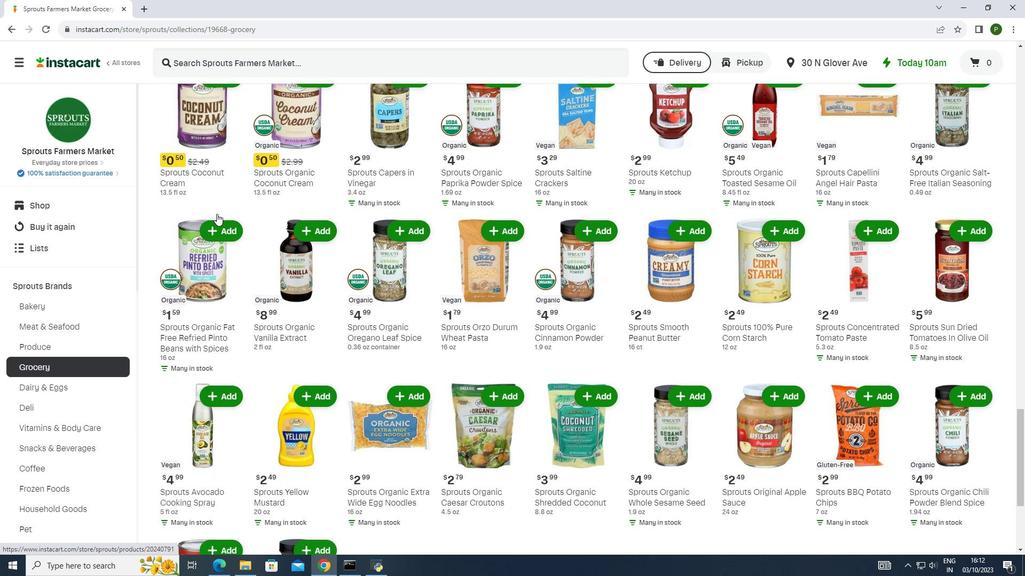 
Action: Mouse scrolled (216, 213) with delta (0, 0)
Screenshot: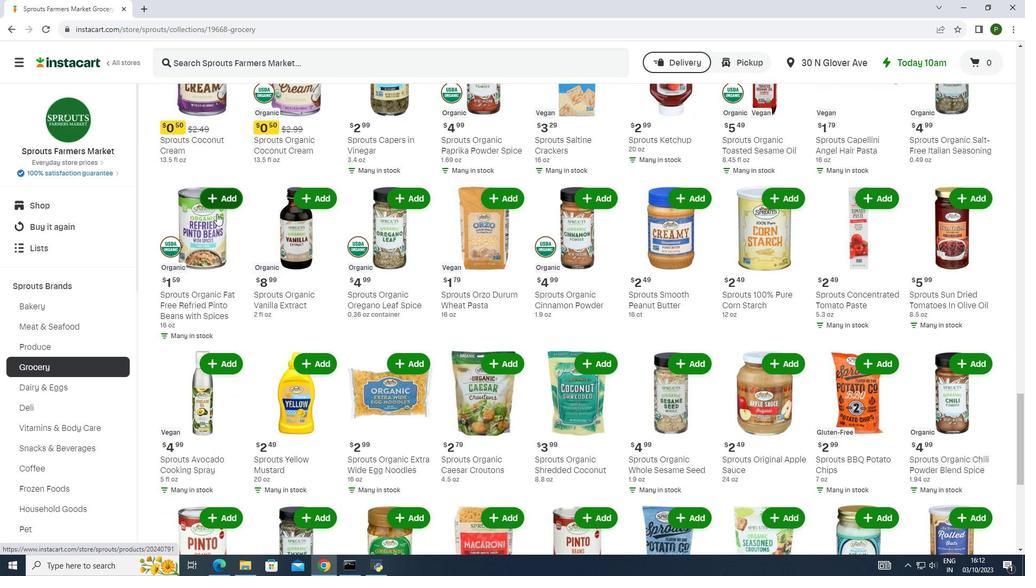 
Action: Mouse scrolled (216, 213) with delta (0, 0)
Screenshot: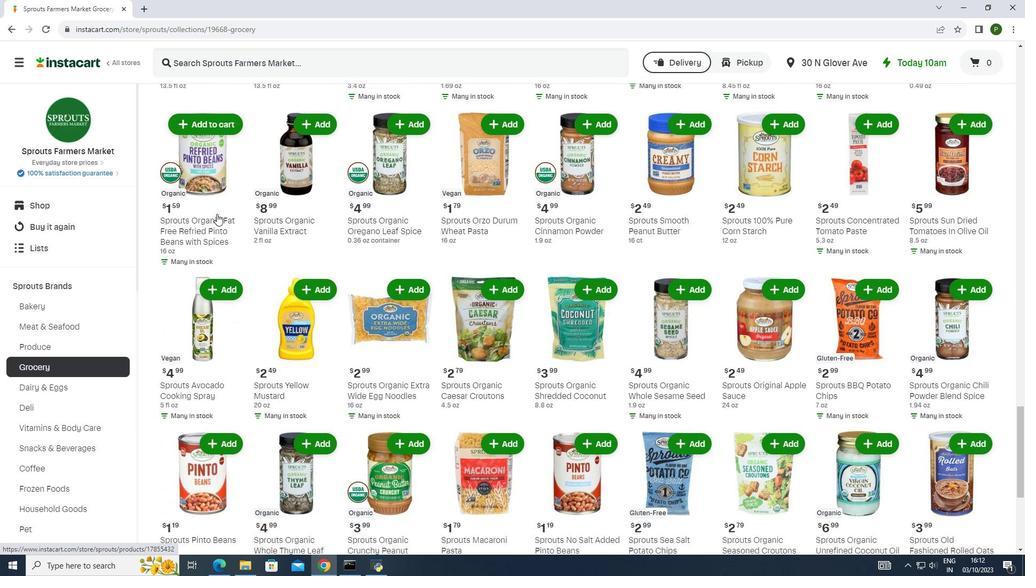 
Action: Mouse scrolled (216, 213) with delta (0, 0)
Screenshot: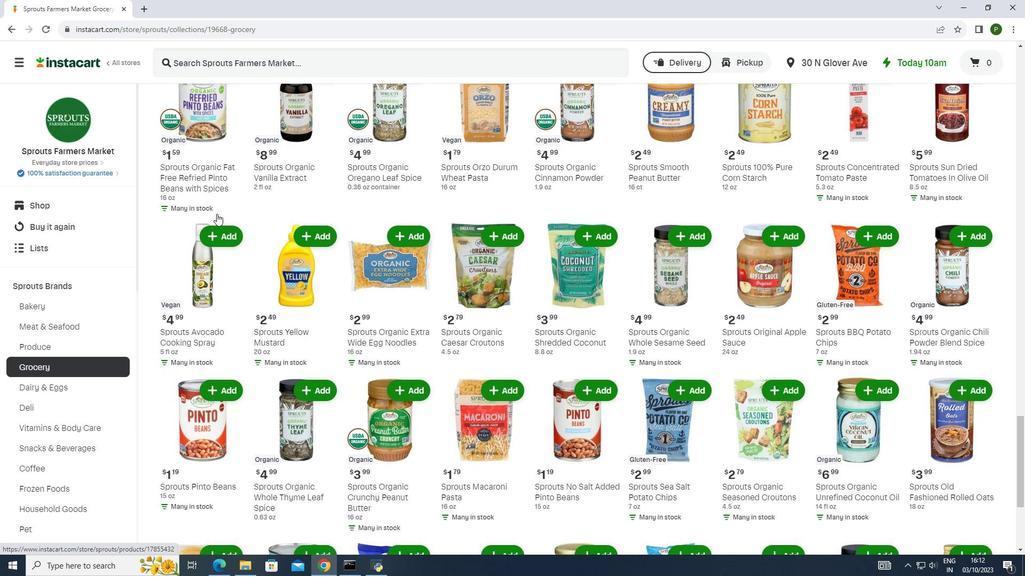 
Action: Mouse scrolled (216, 213) with delta (0, 0)
Screenshot: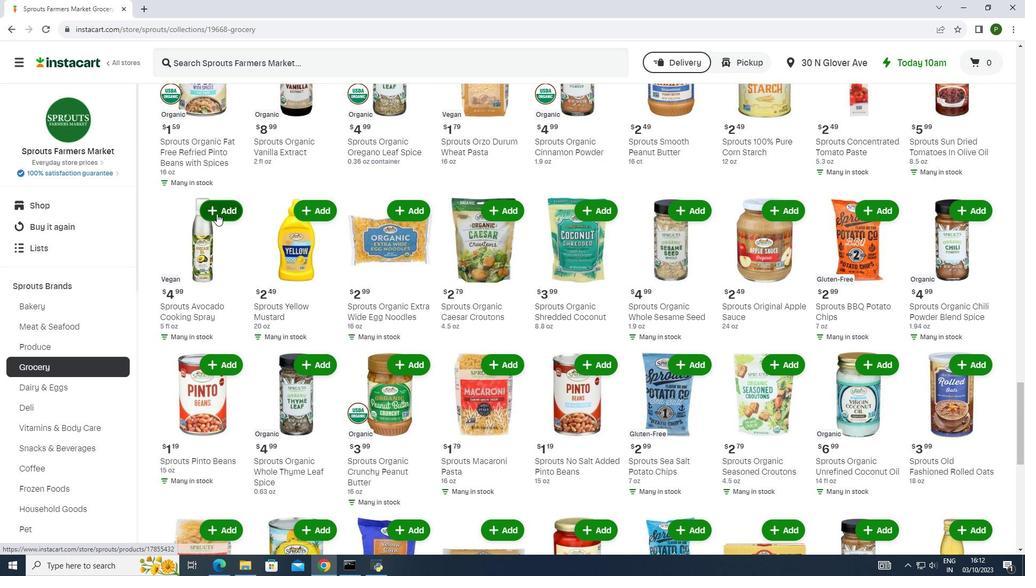 
Action: Mouse scrolled (216, 213) with delta (0, 0)
Screenshot: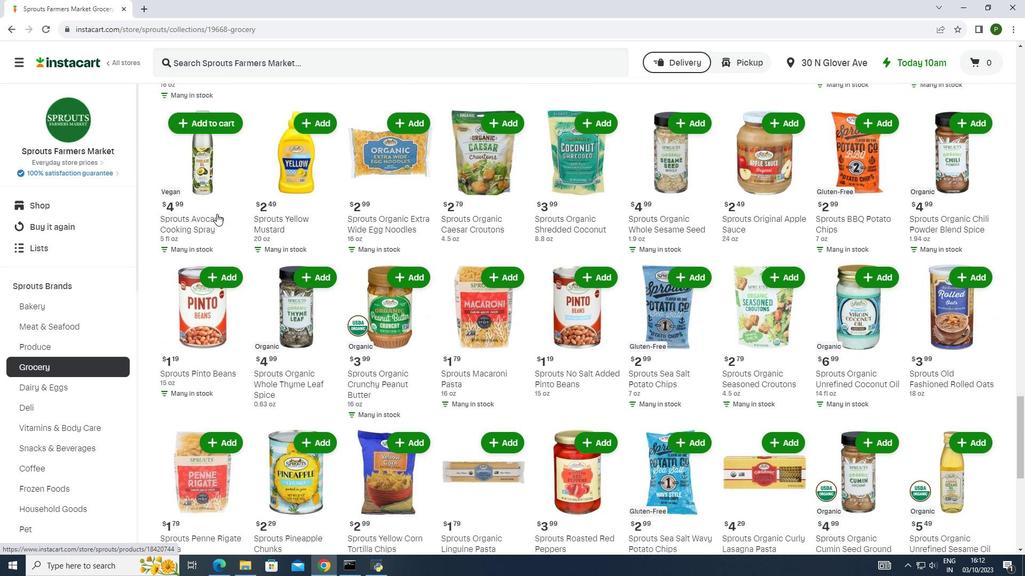 
Action: Mouse scrolled (216, 213) with delta (0, 0)
Screenshot: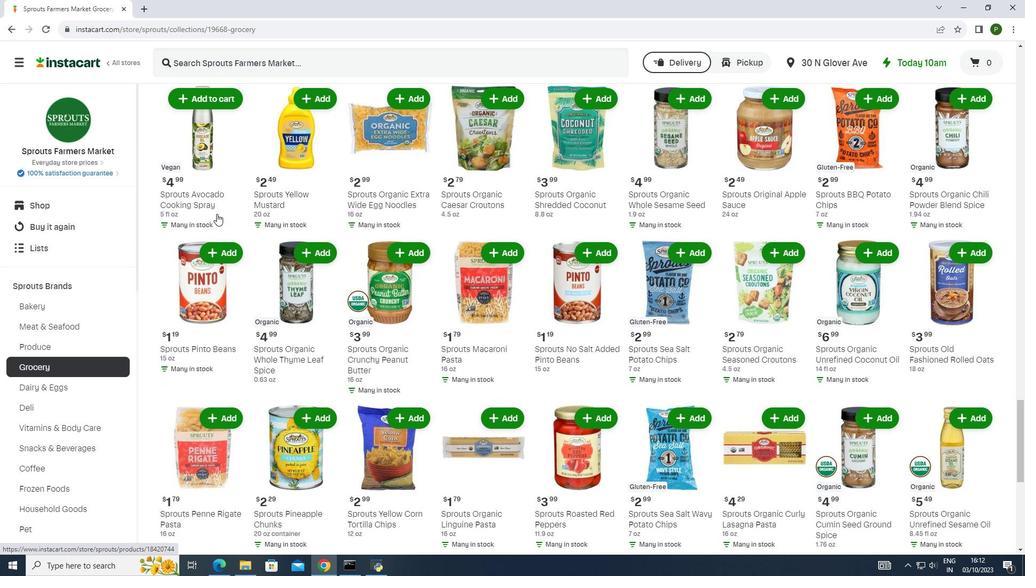 
Action: Mouse scrolled (216, 213) with delta (0, 0)
Screenshot: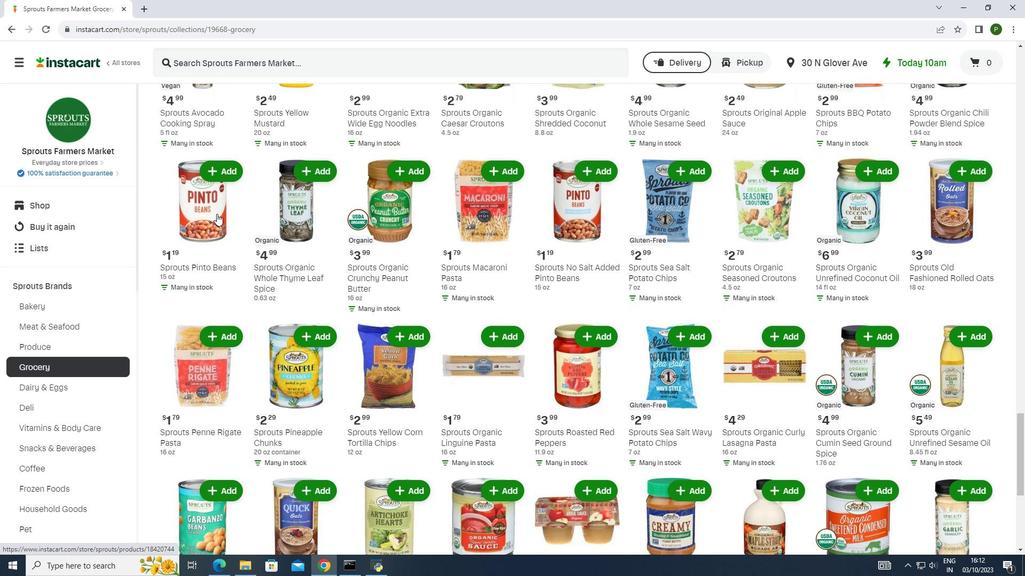 
Action: Mouse scrolled (216, 213) with delta (0, 0)
Screenshot: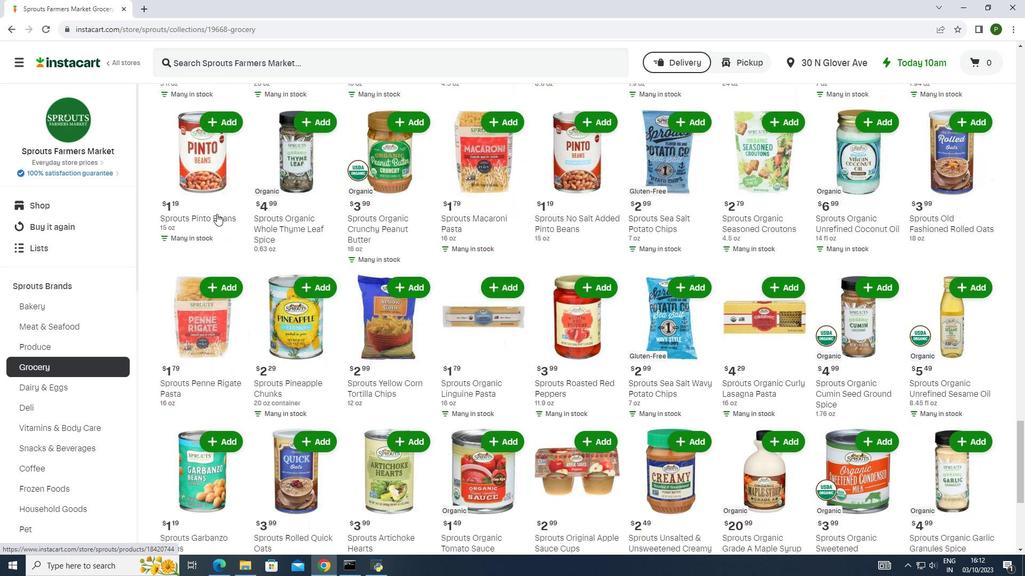
Action: Mouse scrolled (216, 213) with delta (0, 0)
Screenshot: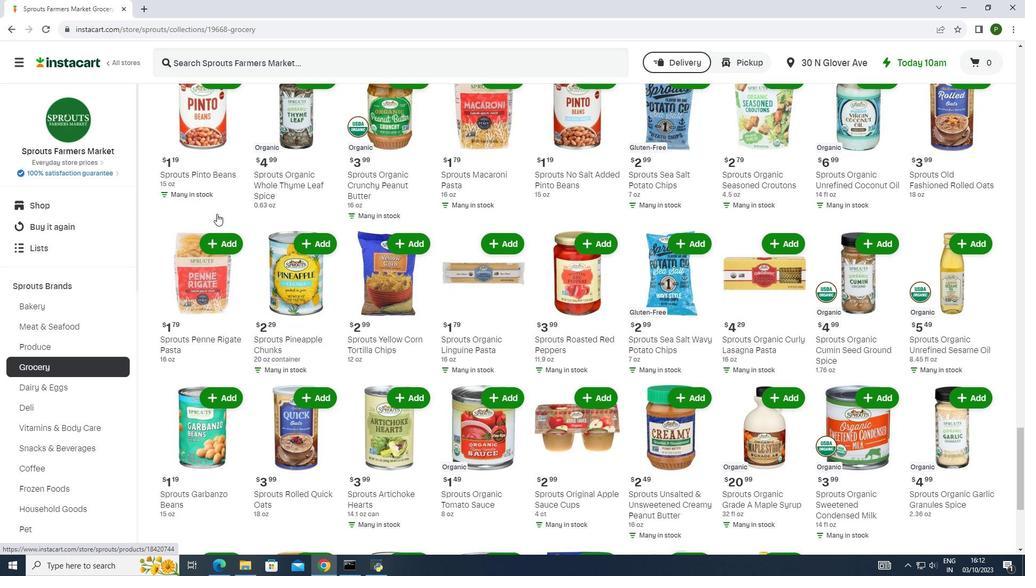 
Action: Mouse scrolled (216, 213) with delta (0, 0)
Screenshot: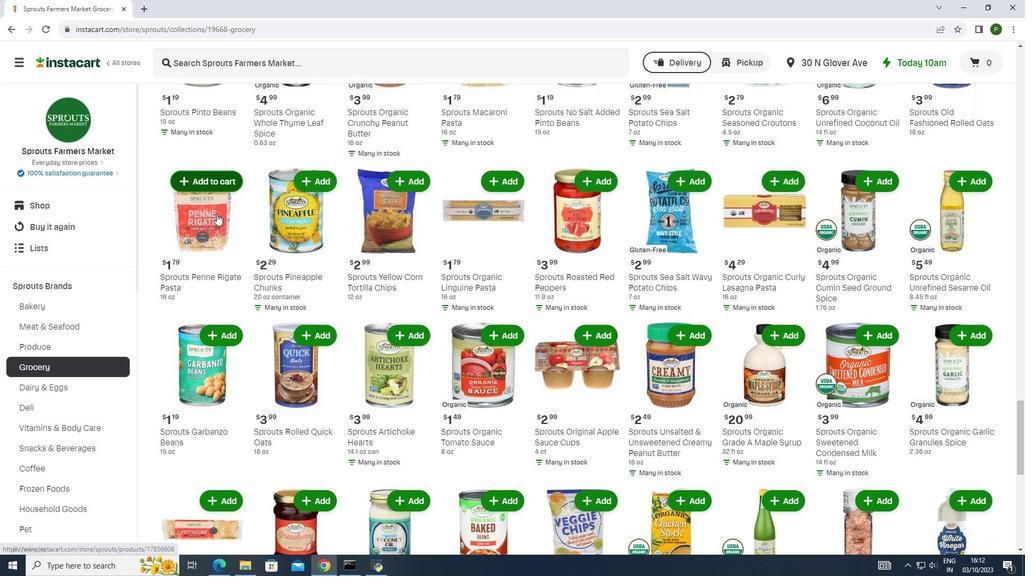 
Action: Mouse scrolled (216, 213) with delta (0, 0)
Screenshot: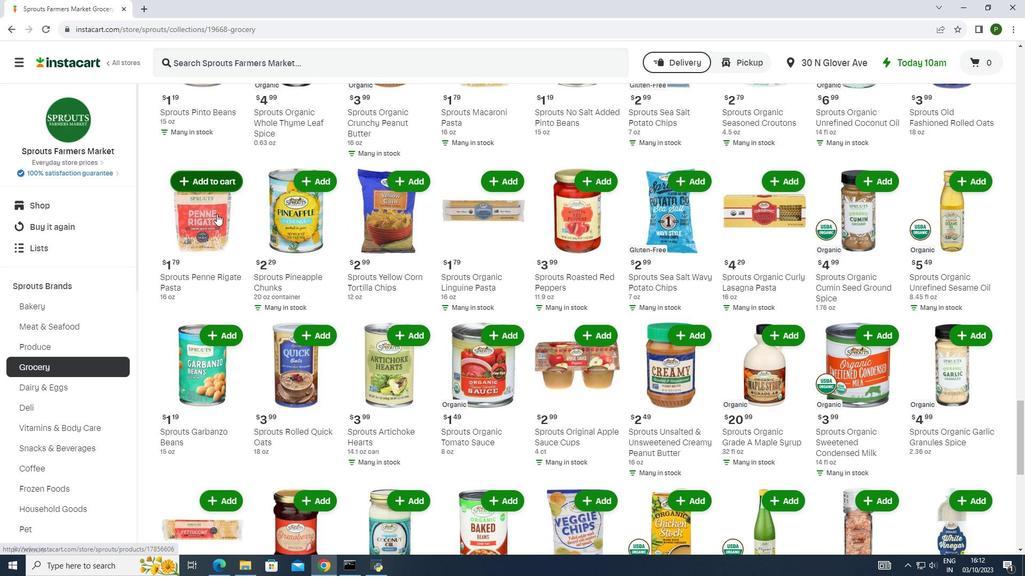 
Action: Mouse scrolled (216, 213) with delta (0, 0)
Screenshot: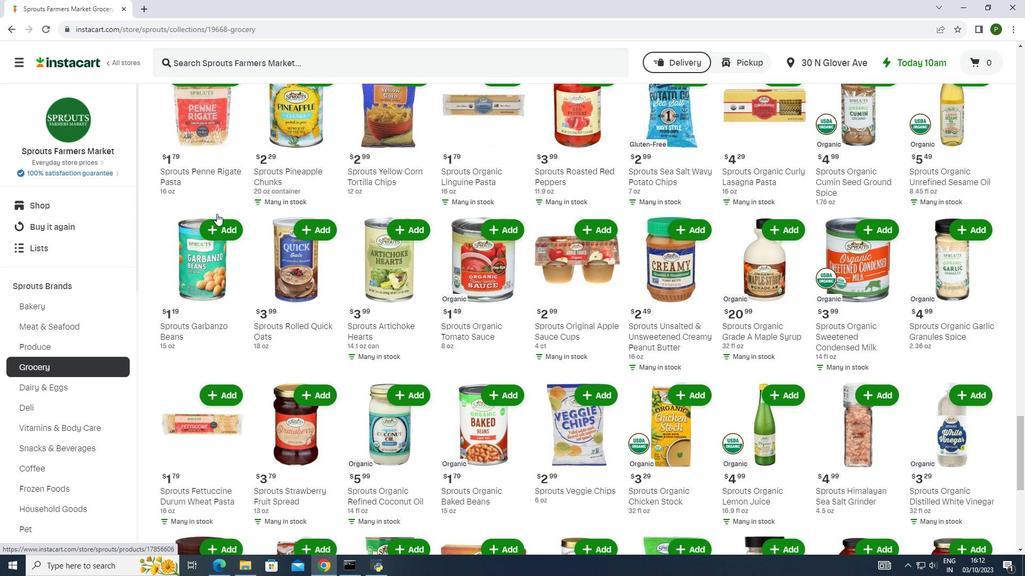 
Action: Mouse scrolled (216, 213) with delta (0, 0)
Screenshot: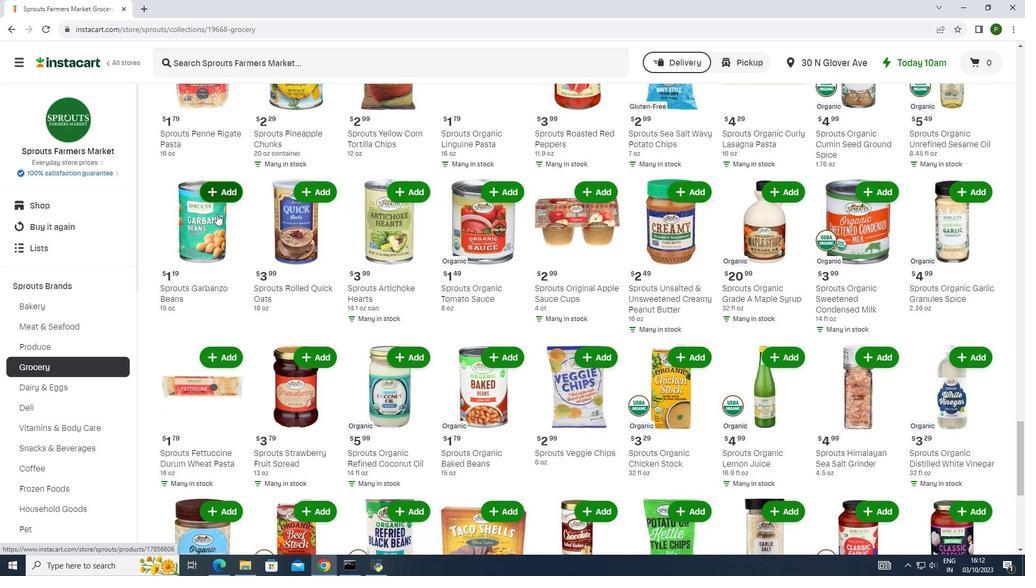 
Action: Mouse scrolled (216, 213) with delta (0, 0)
Screenshot: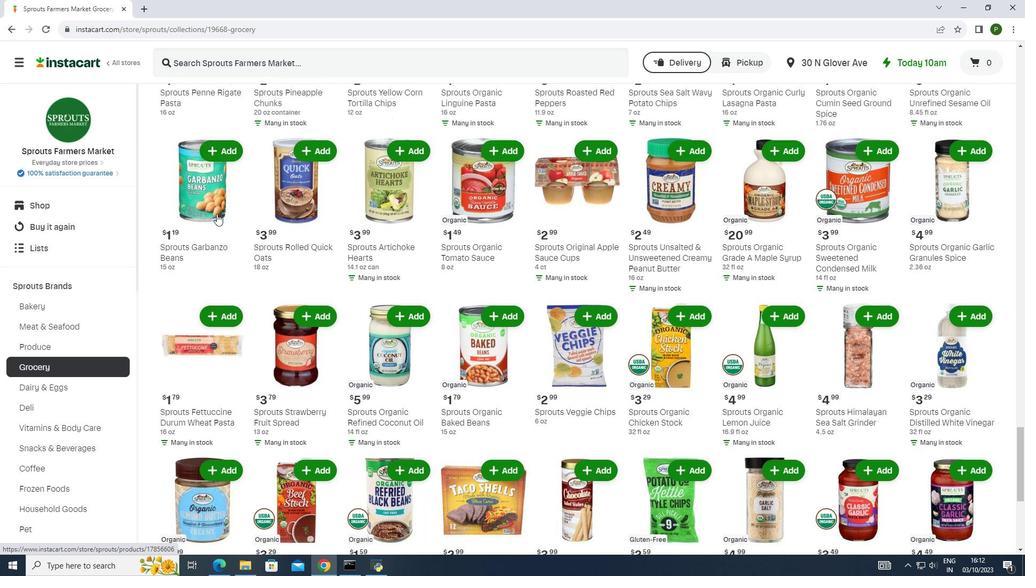 
Action: Mouse scrolled (216, 213) with delta (0, 0)
Screenshot: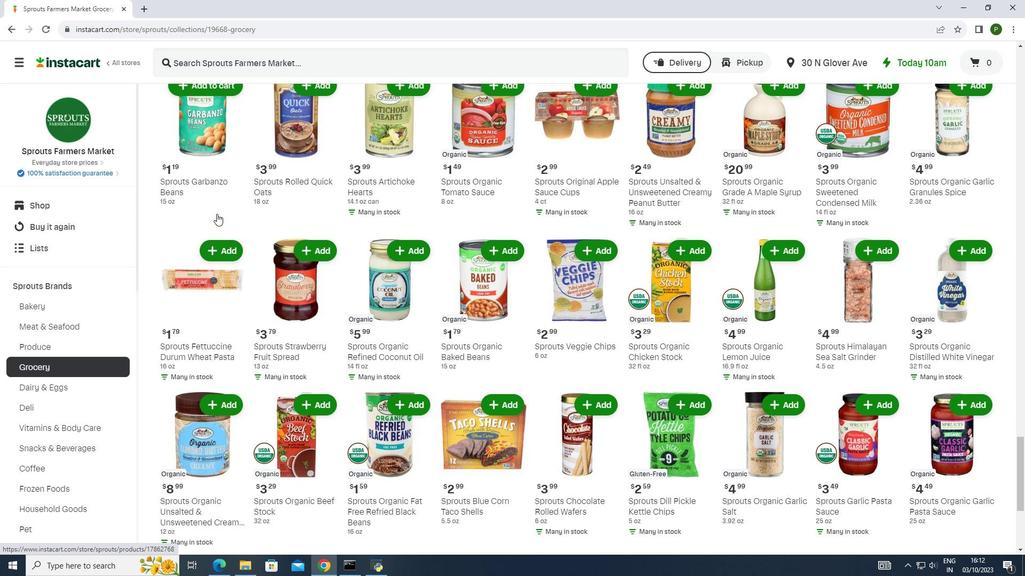
Action: Mouse scrolled (216, 213) with delta (0, 0)
Screenshot: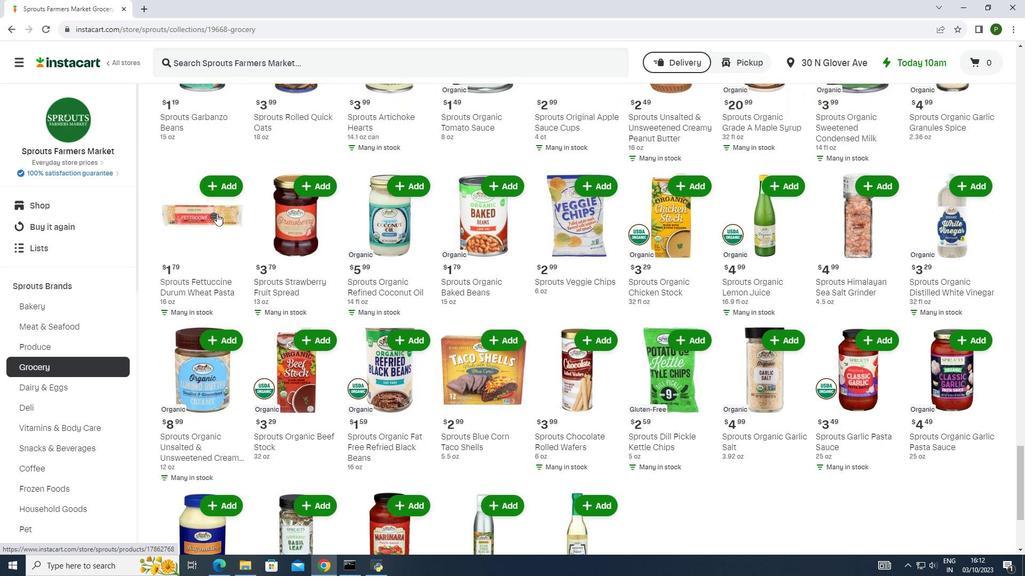 
Action: Mouse moved to (846, 162)
Screenshot: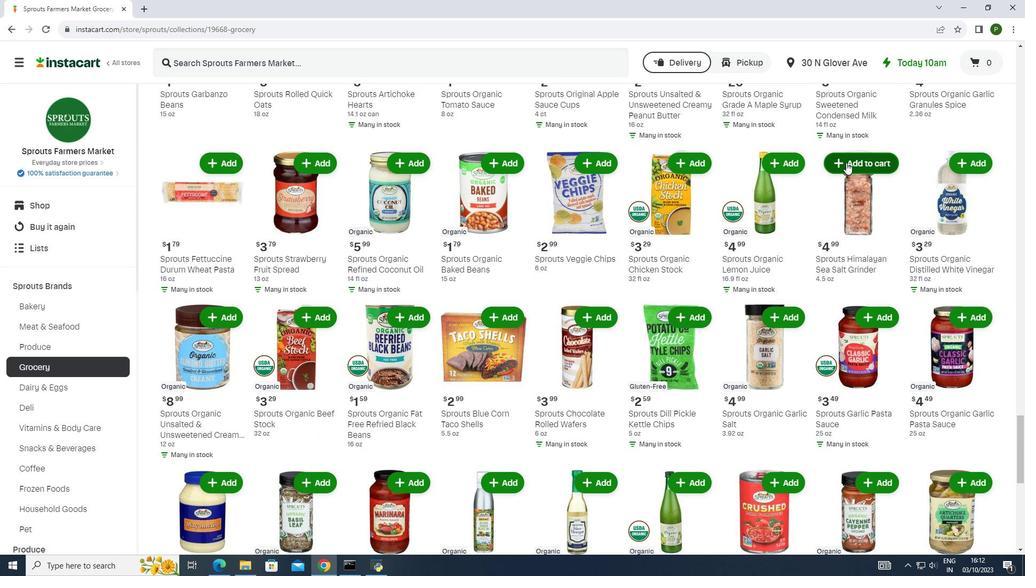 
Action: Mouse pressed left at (846, 162)
Screenshot: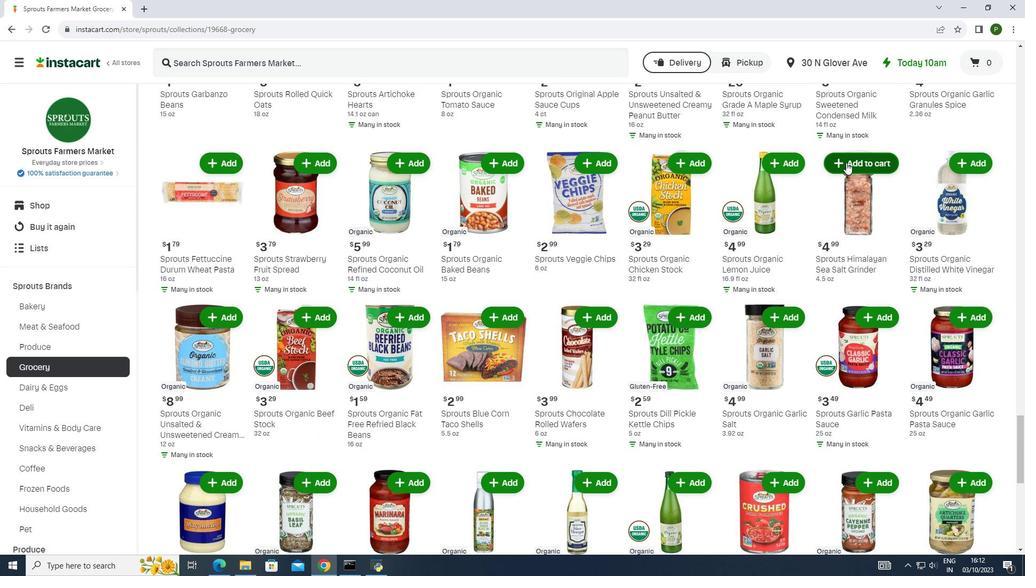 
